 Task: Plan a trip to Graz, Austria from 12th December, 2023 to 16th December, 2023 for 8 adults.8 bedrooms having 8 beds and 8 bathrooms. Property type can be hotel. Amenities needed are: wifi, TV, free parkinig on premises, hot tub, gym, smoking allowed. Look for 5 properties as per requirement.
Action: Mouse moved to (462, 86)
Screenshot: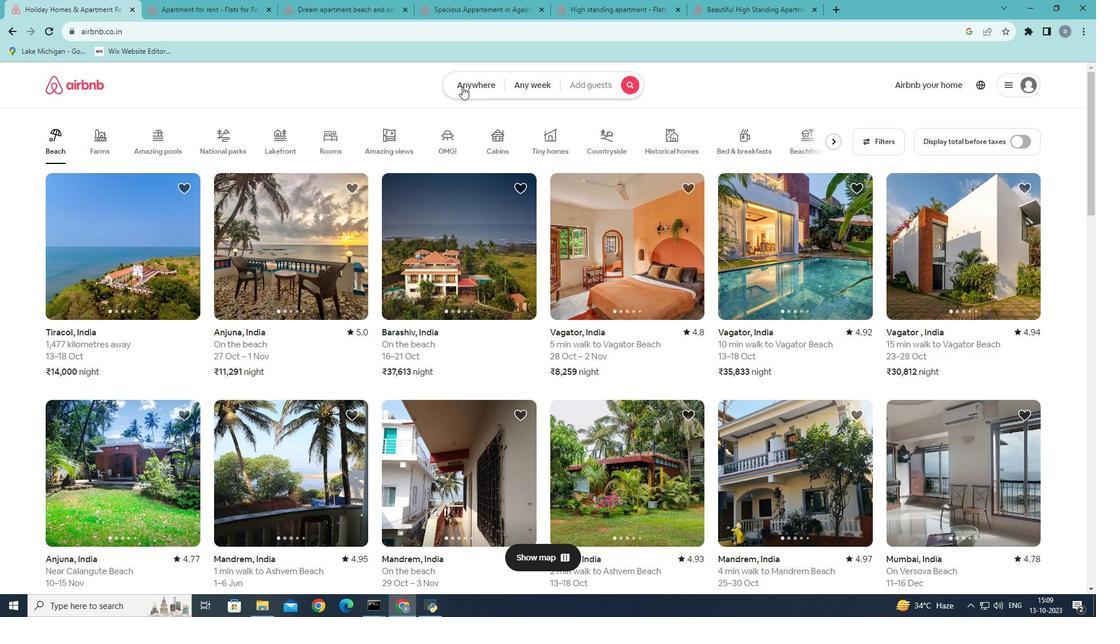 
Action: Mouse pressed left at (462, 86)
Screenshot: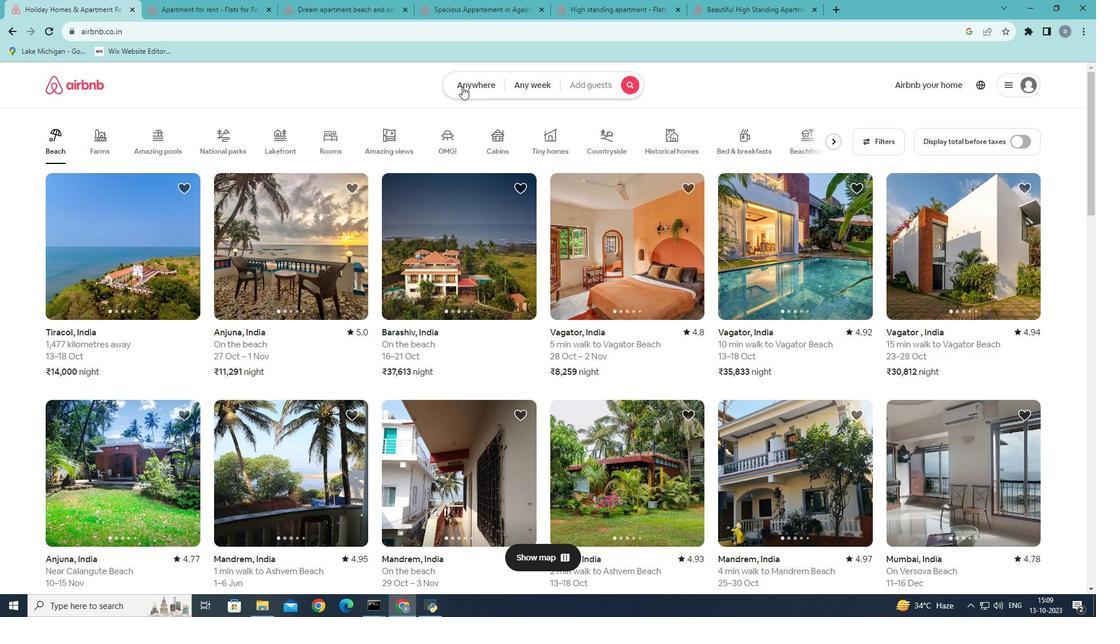 
Action: Mouse moved to (351, 133)
Screenshot: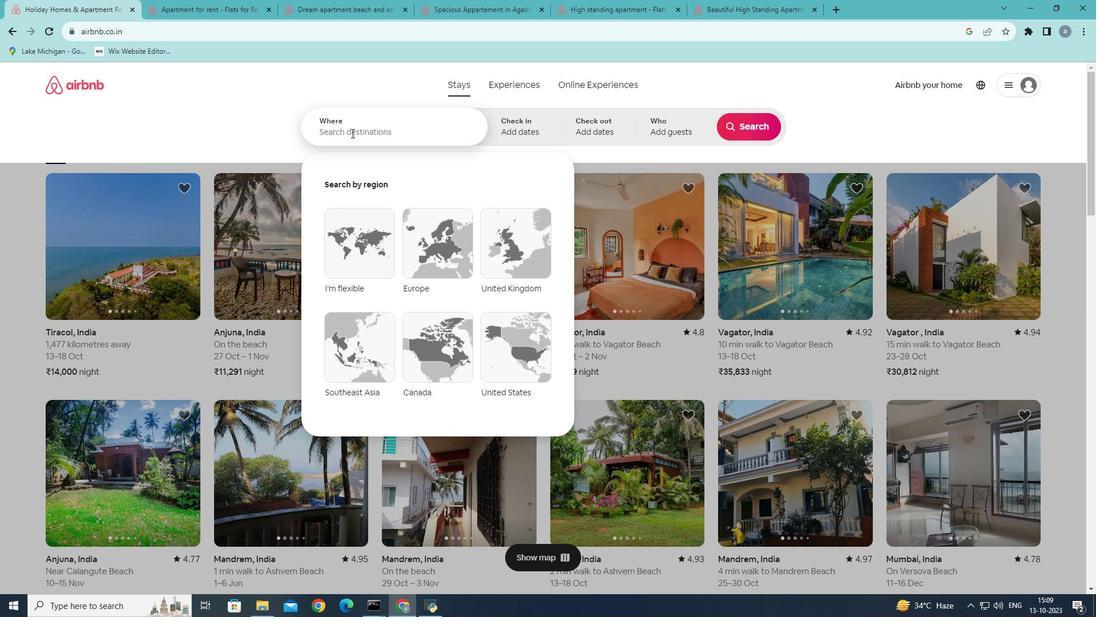 
Action: Mouse pressed left at (351, 133)
Screenshot: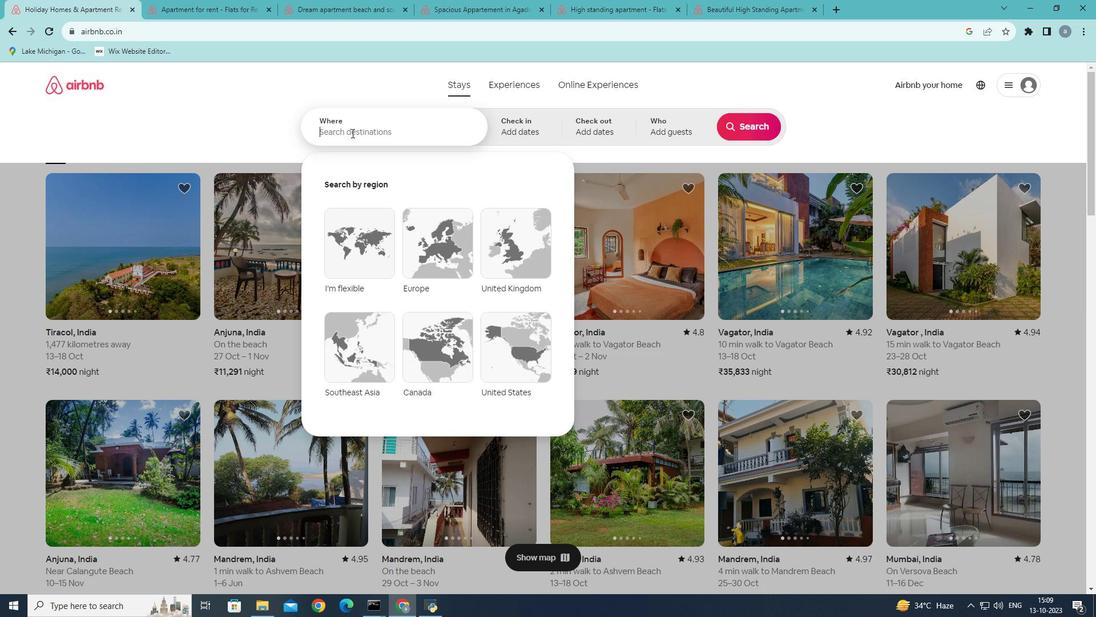 
Action: Mouse moved to (428, 131)
Screenshot: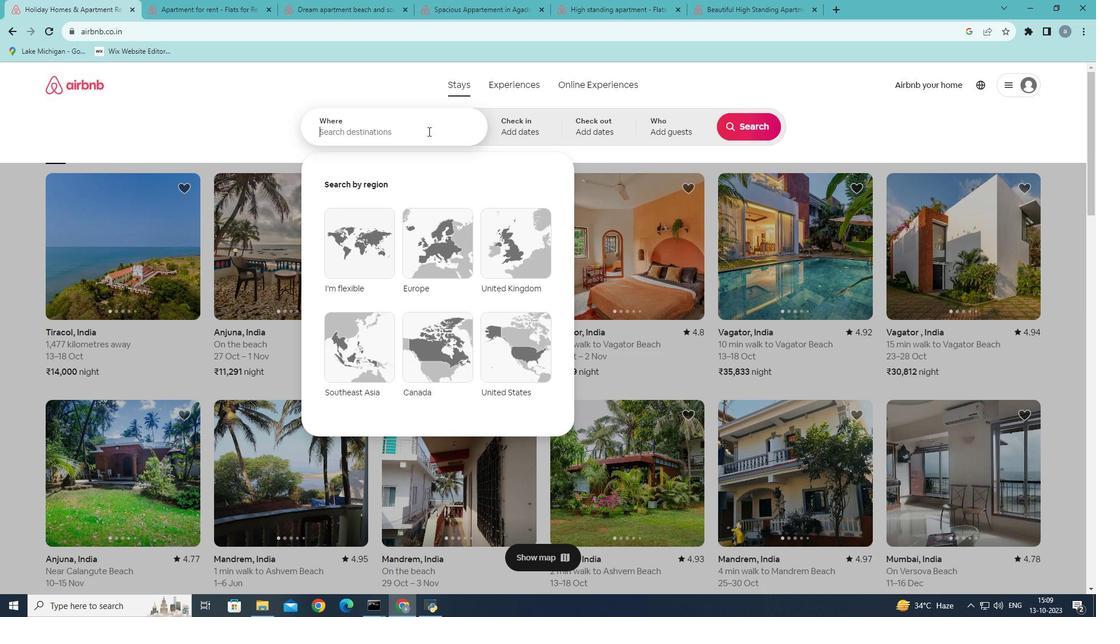
Action: Key pressed <Key.shift><Key.shift><Key.shift><Key.shift><Key.shift><Key.shift><Key.shift><Key.shift><Key.shift><Key.shift><Key.shift><Key.shift><Key.shift><Key.shift><Key.shift><Key.shift><Key.shift><Key.shift><Key.shift><Key.shift><Key.shift><Key.shift><Key.shift><Key.shift><Key.shift><Key.shift><Key.shift><Key.shift><Key.shift><Key.shift><Key.shift><Key.shift><Key.shift><Key.shift><Key.shift><Key.shift><Key.shift><Key.shift><Key.shift><Key.shift><Key.shift><Key.shift><Key.shift><Key.shift><Key.shift><Key.shift><Key.shift>Graz,<Key.shift>Austria
Screenshot: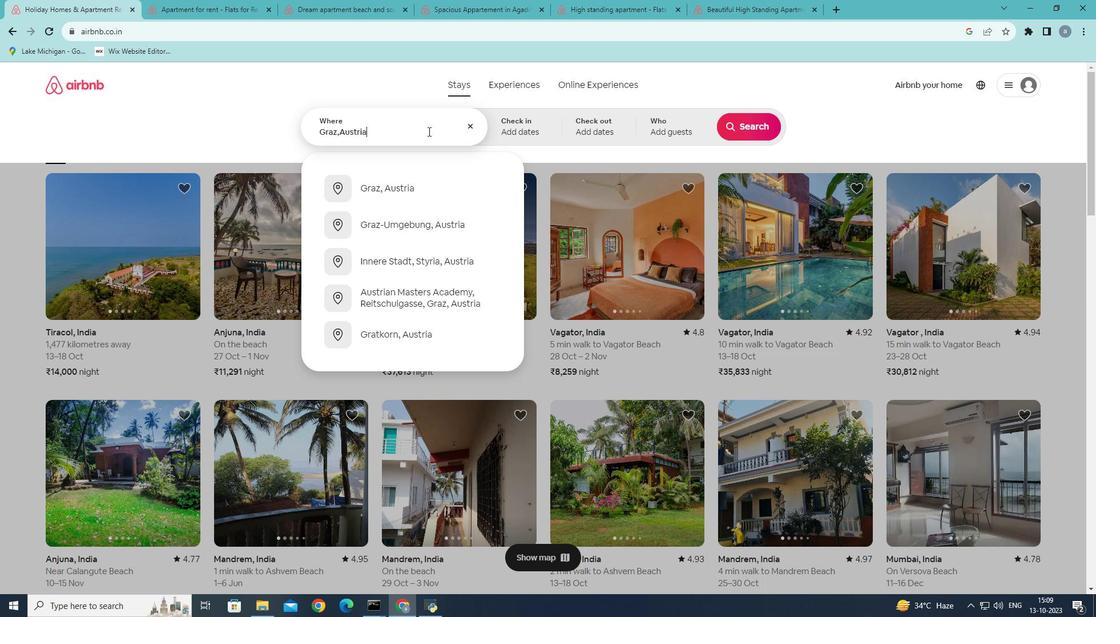 
Action: Mouse moved to (434, 230)
Screenshot: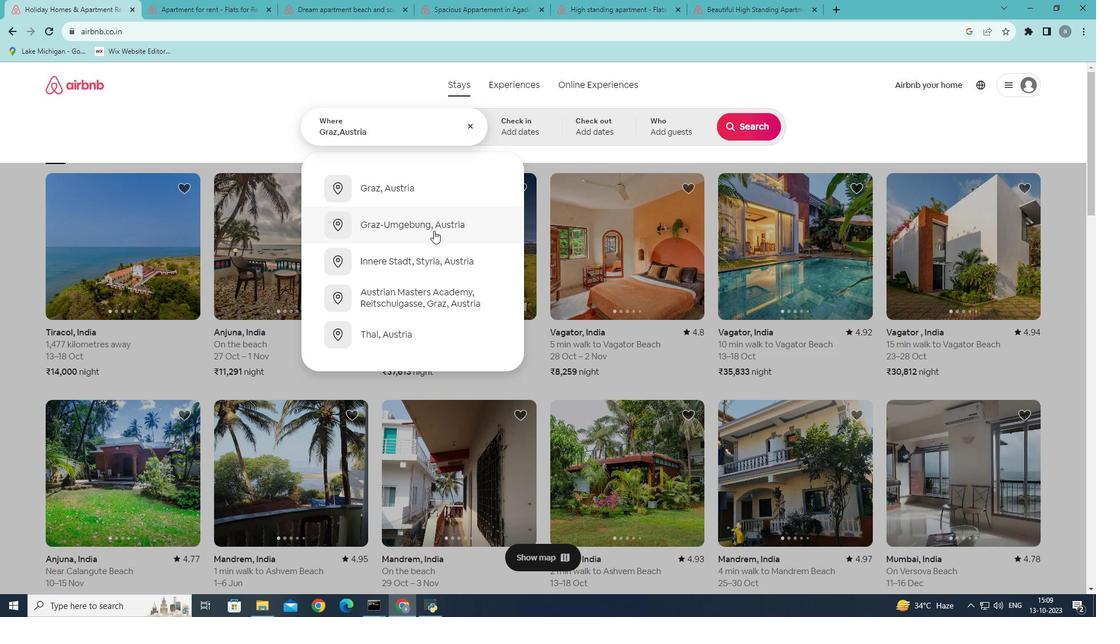 
Action: Mouse pressed left at (434, 230)
Screenshot: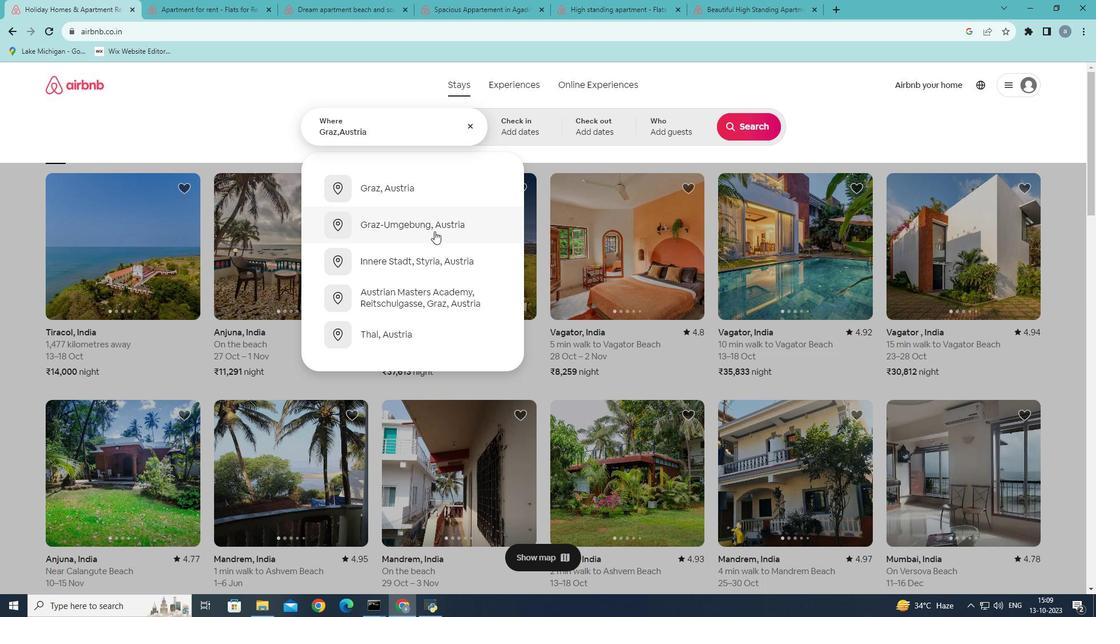 
Action: Mouse moved to (746, 222)
Screenshot: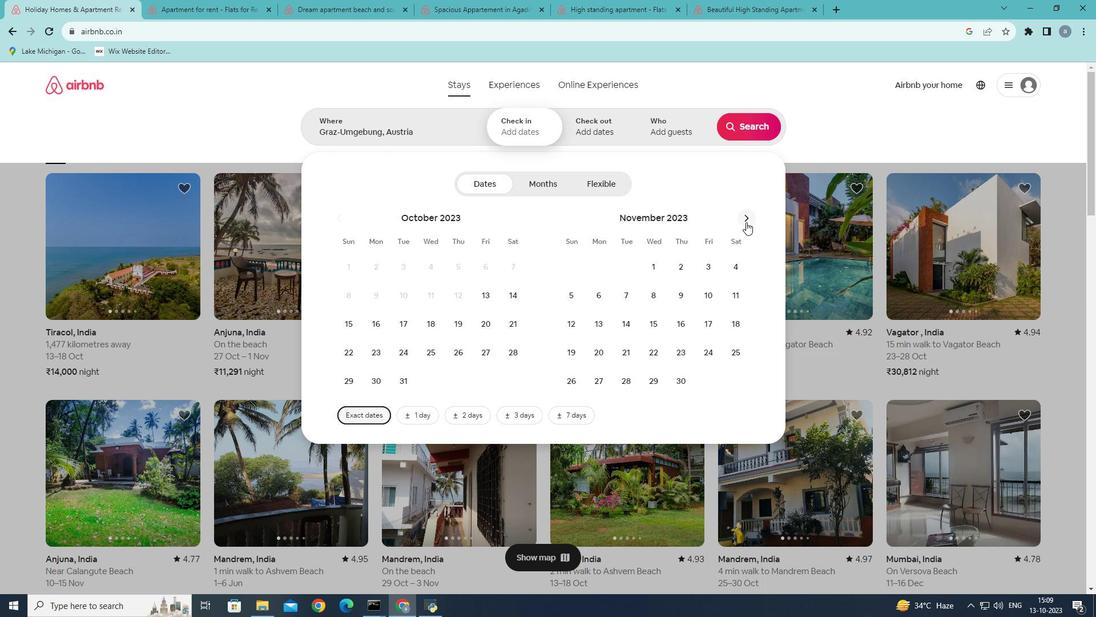 
Action: Mouse pressed left at (746, 222)
Screenshot: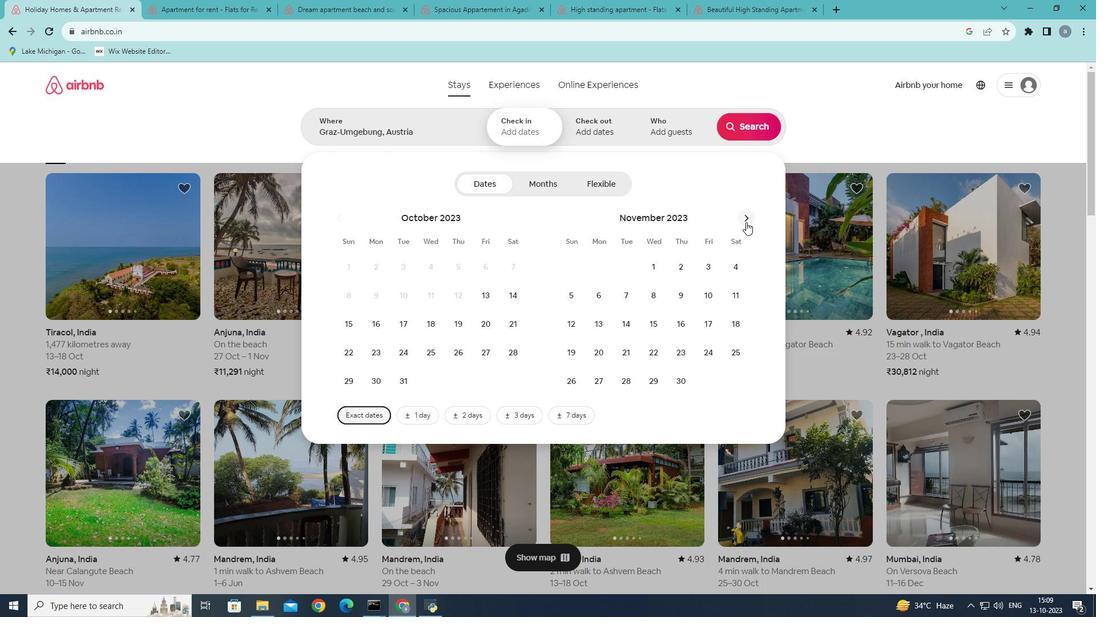
Action: Mouse moved to (630, 322)
Screenshot: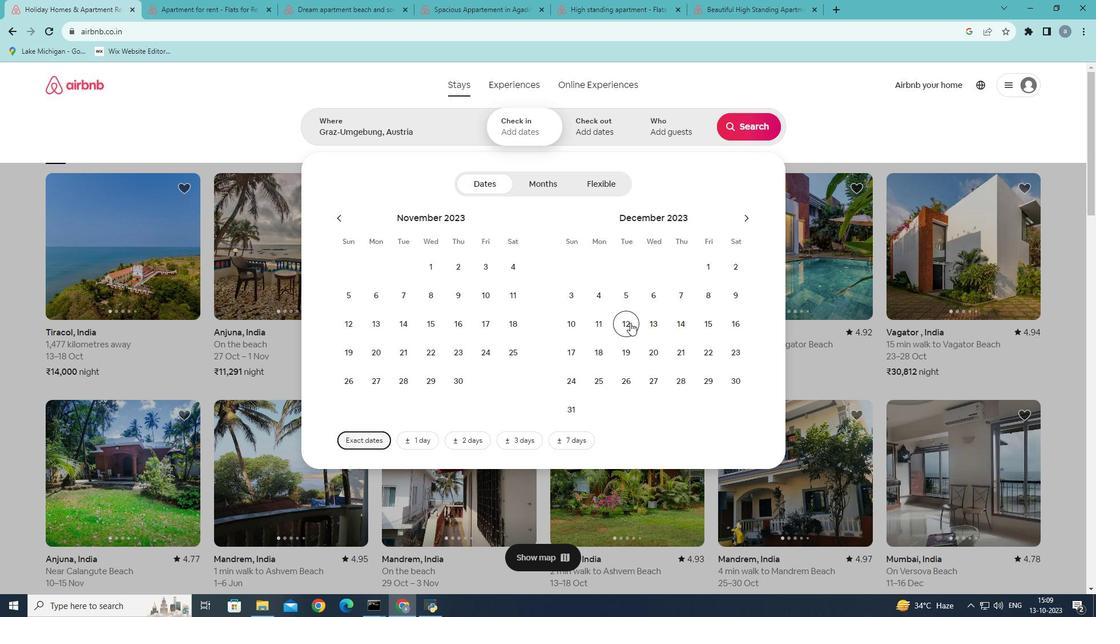 
Action: Mouse pressed left at (630, 322)
Screenshot: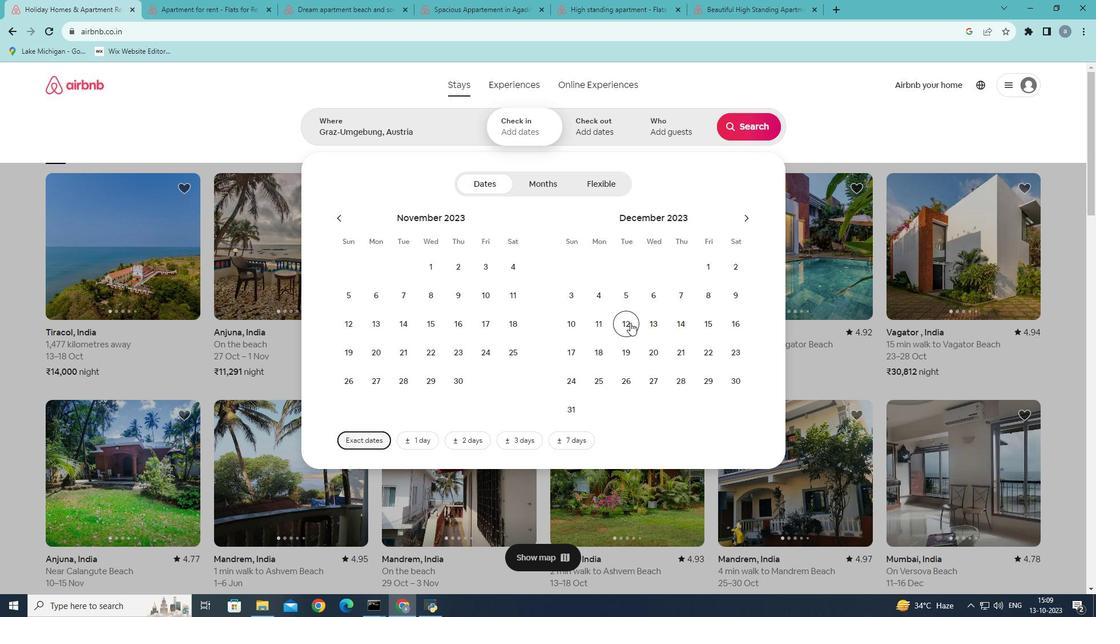 
Action: Mouse moved to (738, 323)
Screenshot: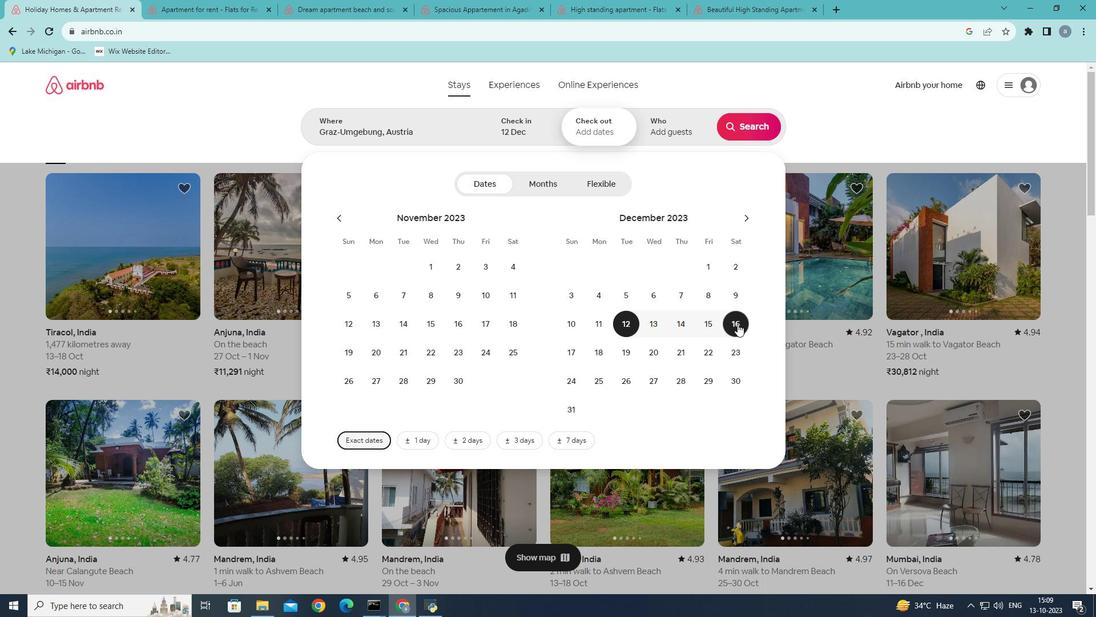 
Action: Mouse pressed left at (738, 323)
Screenshot: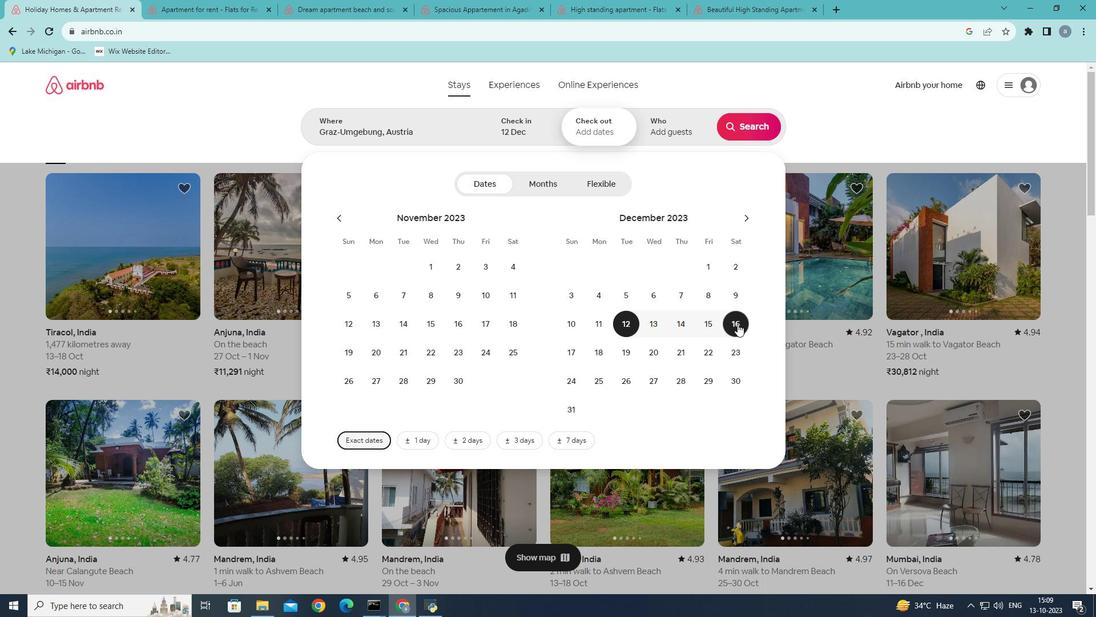 
Action: Mouse moved to (678, 132)
Screenshot: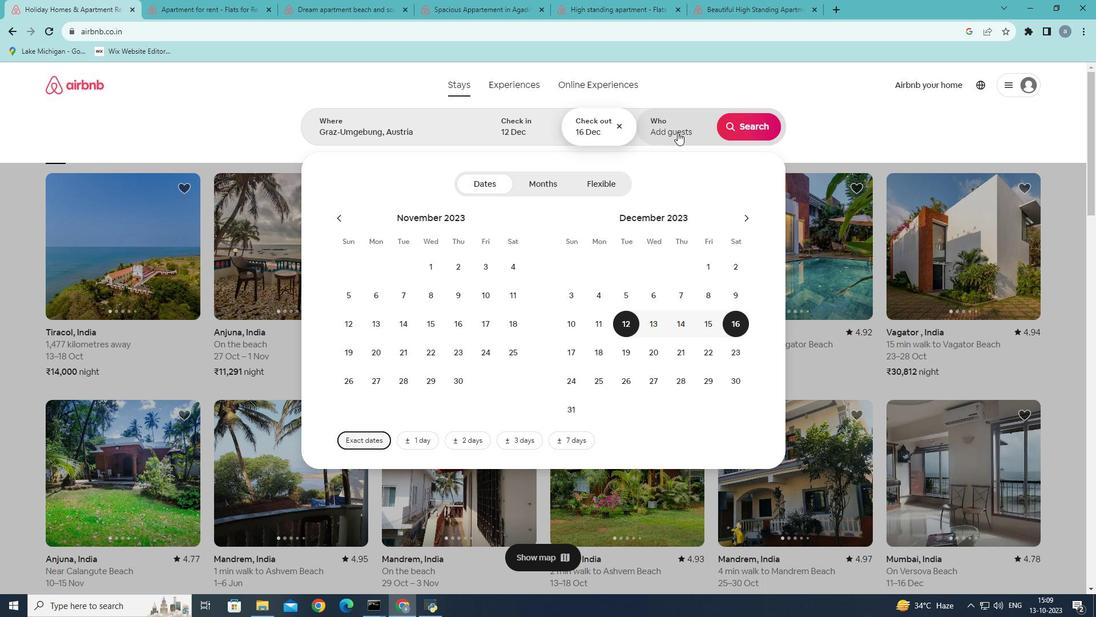 
Action: Mouse pressed left at (678, 132)
Screenshot: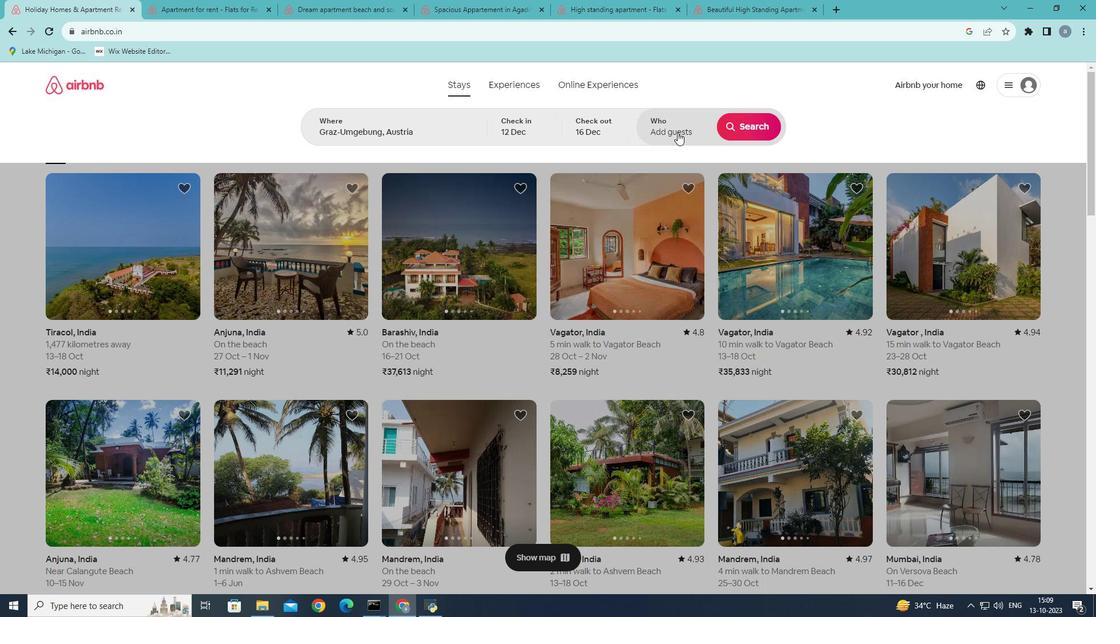 
Action: Mouse moved to (747, 187)
Screenshot: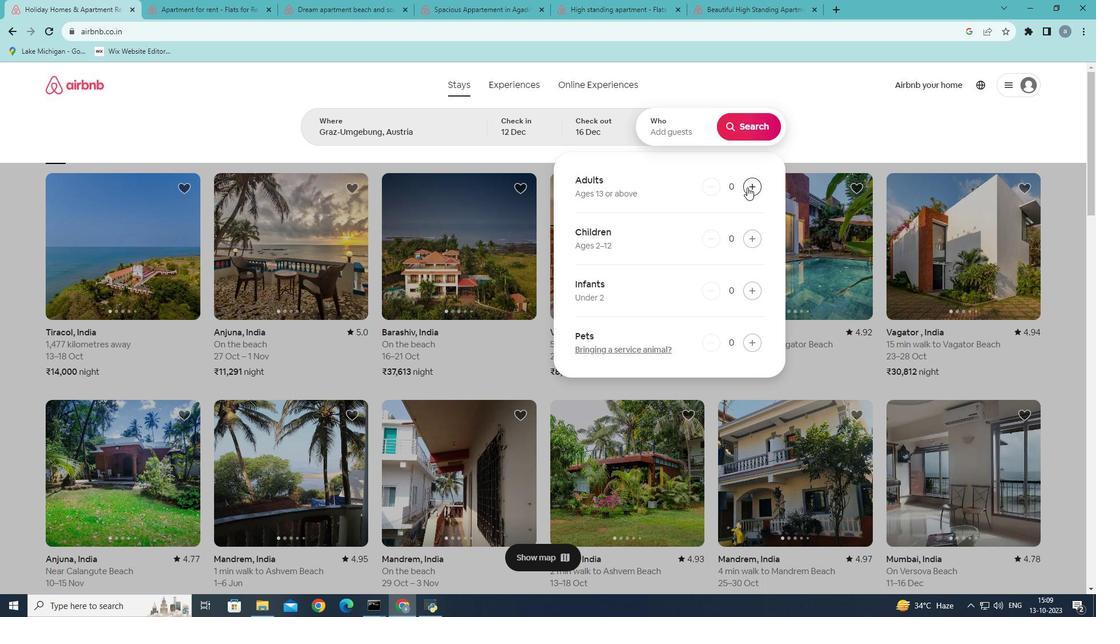 
Action: Mouse pressed left at (747, 187)
Screenshot: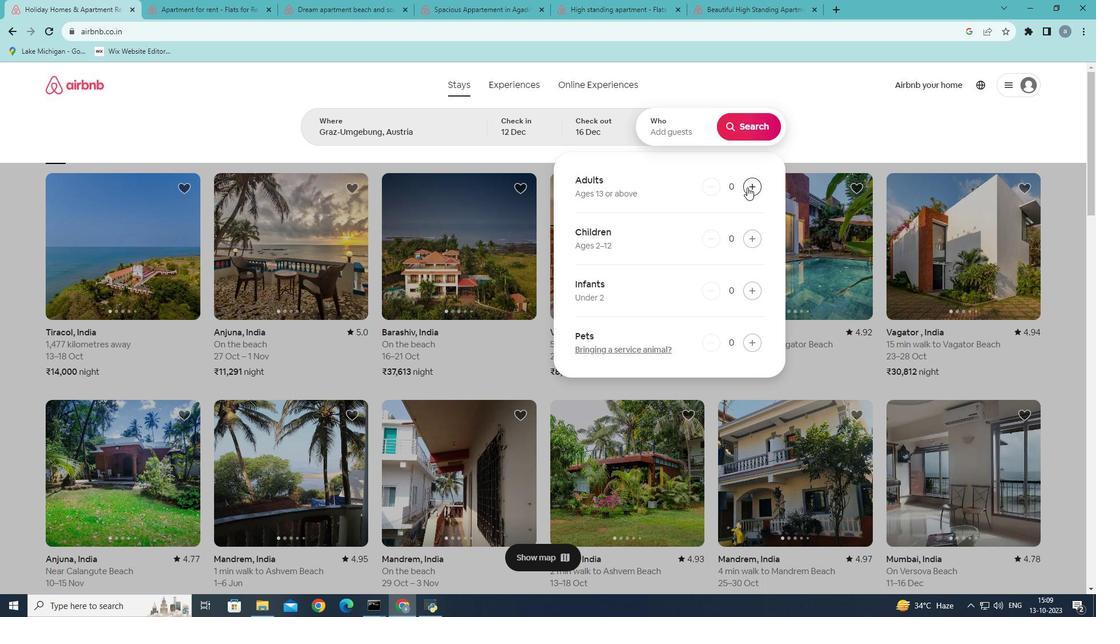 
Action: Mouse pressed left at (747, 187)
Screenshot: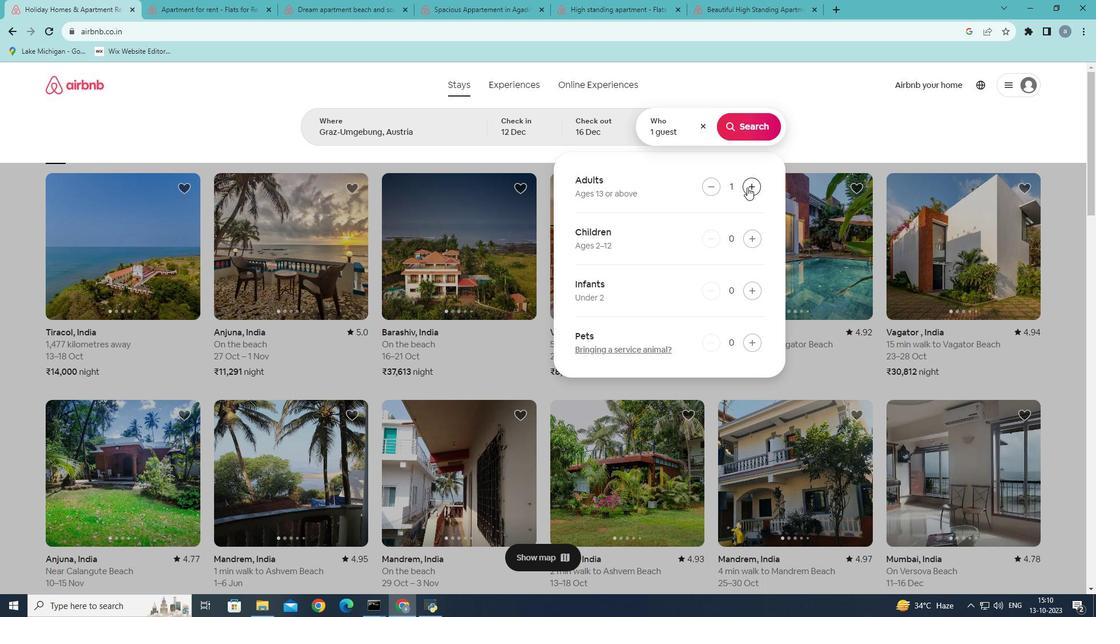
Action: Mouse pressed left at (747, 187)
Screenshot: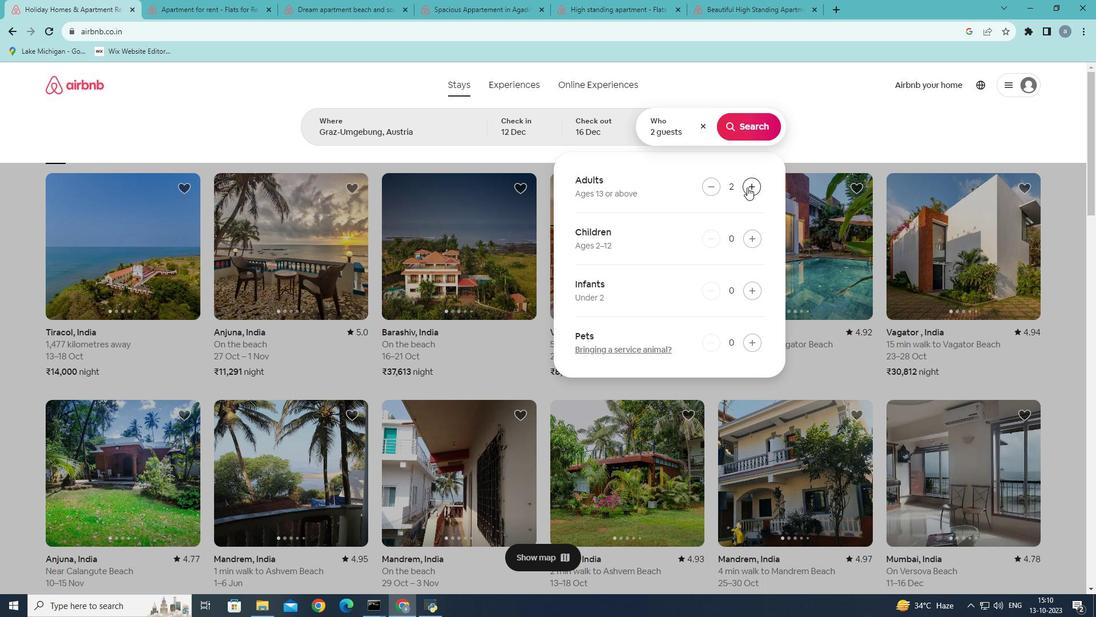 
Action: Mouse pressed left at (747, 187)
Screenshot: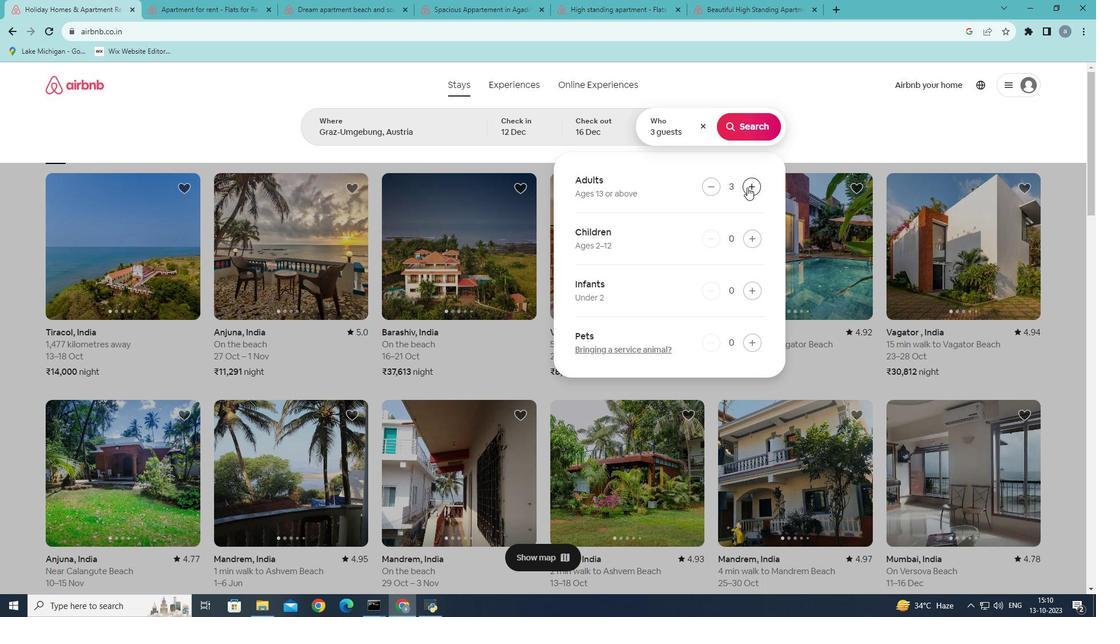 
Action: Mouse pressed left at (747, 187)
Screenshot: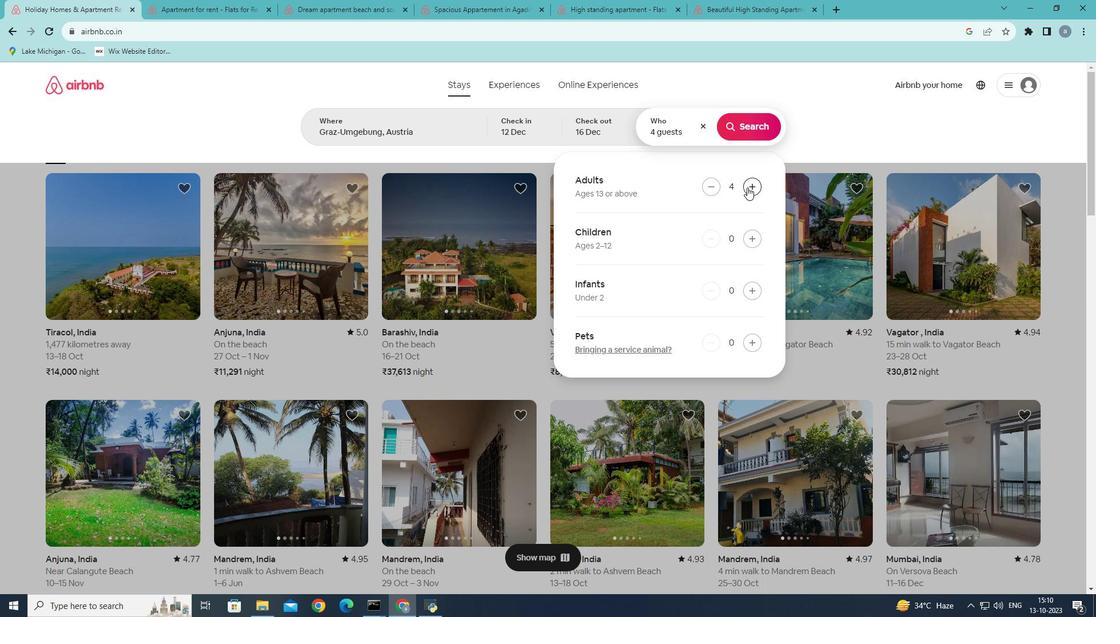 
Action: Mouse pressed left at (747, 187)
Screenshot: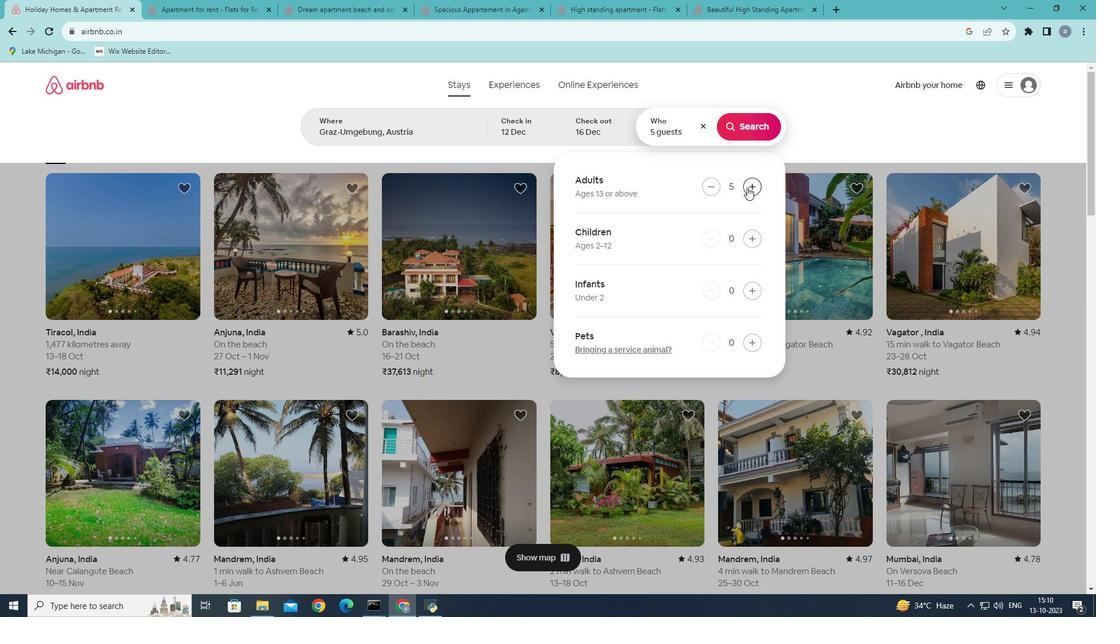 
Action: Mouse pressed left at (747, 187)
Screenshot: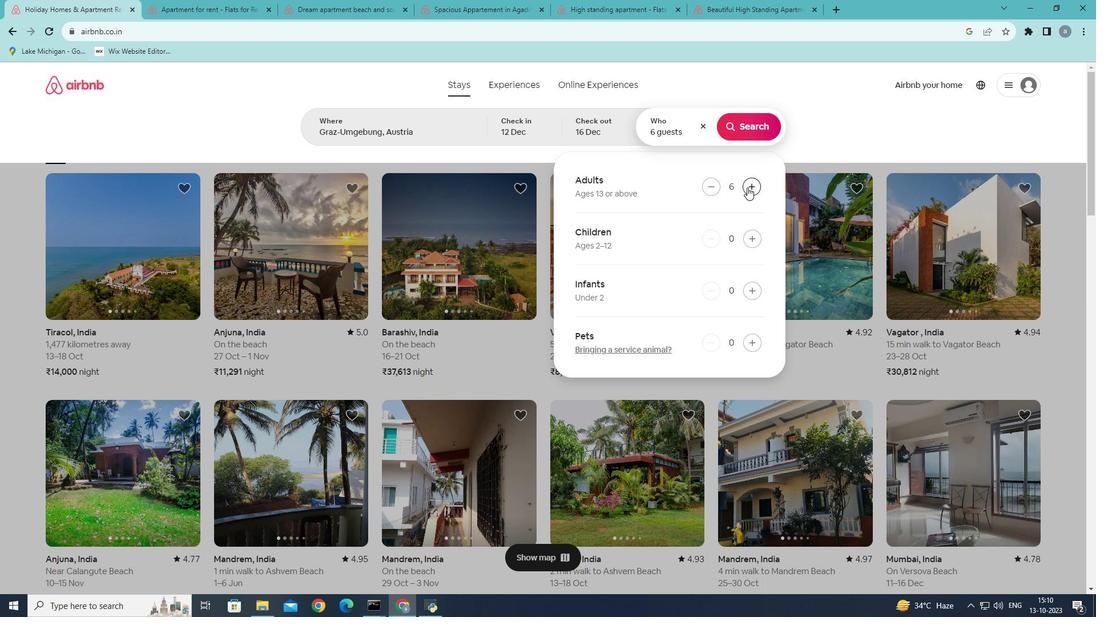 
Action: Mouse pressed left at (747, 187)
Screenshot: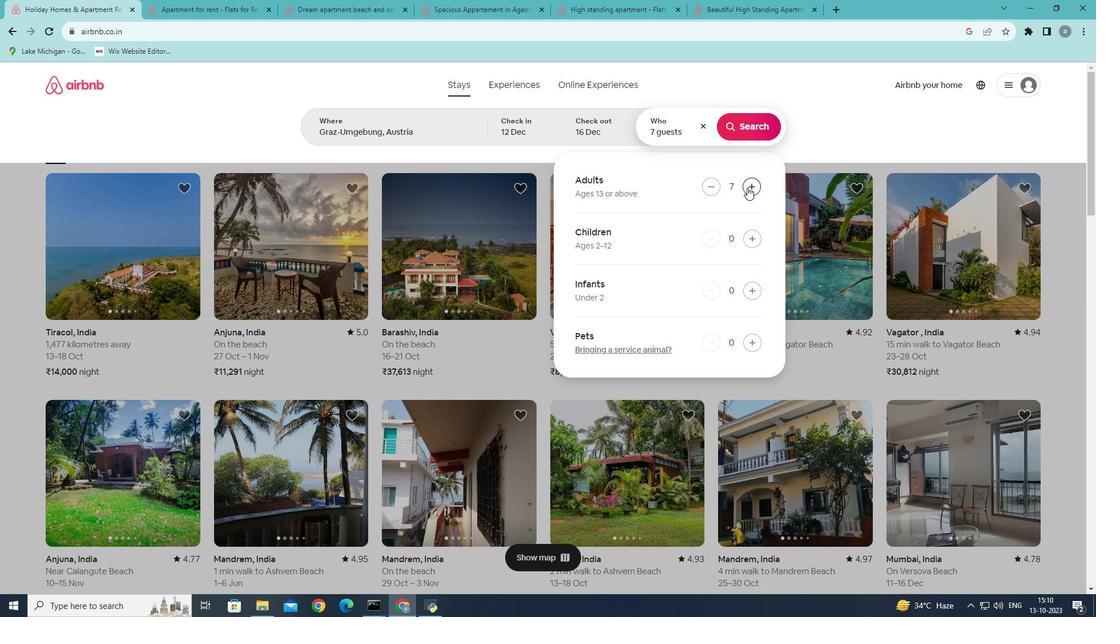 
Action: Mouse moved to (755, 126)
Screenshot: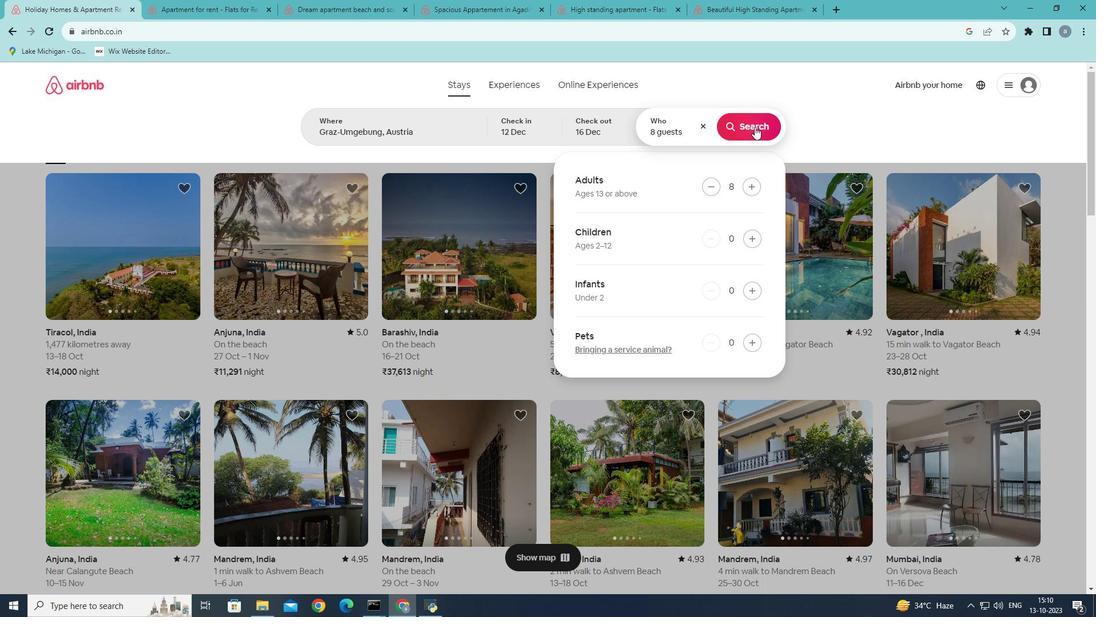 
Action: Mouse pressed left at (755, 126)
Screenshot: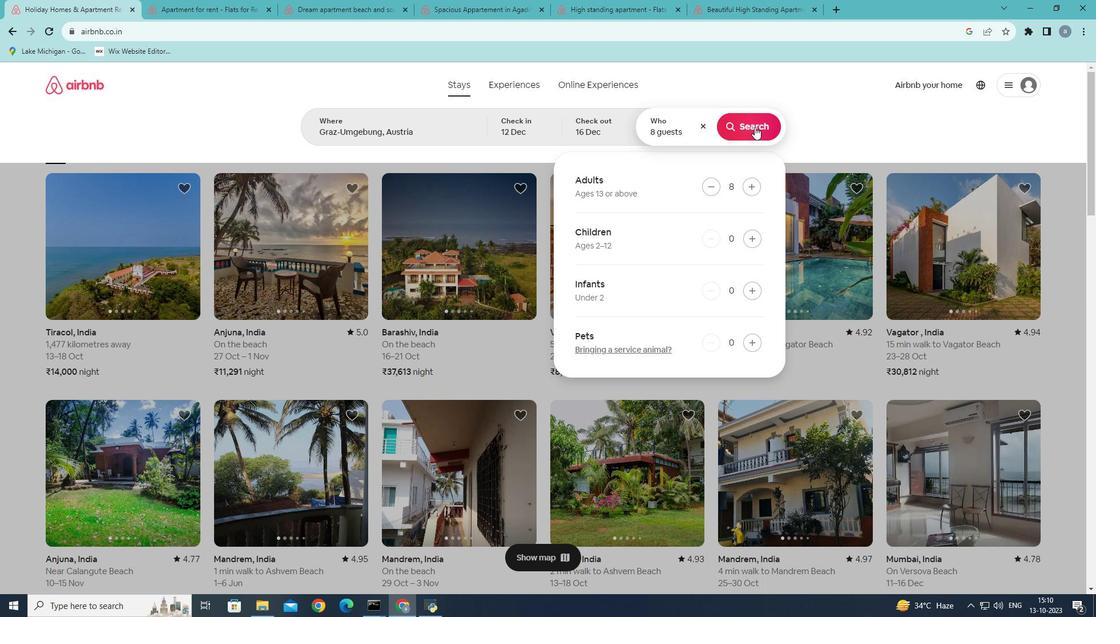 
Action: Mouse moved to (922, 134)
Screenshot: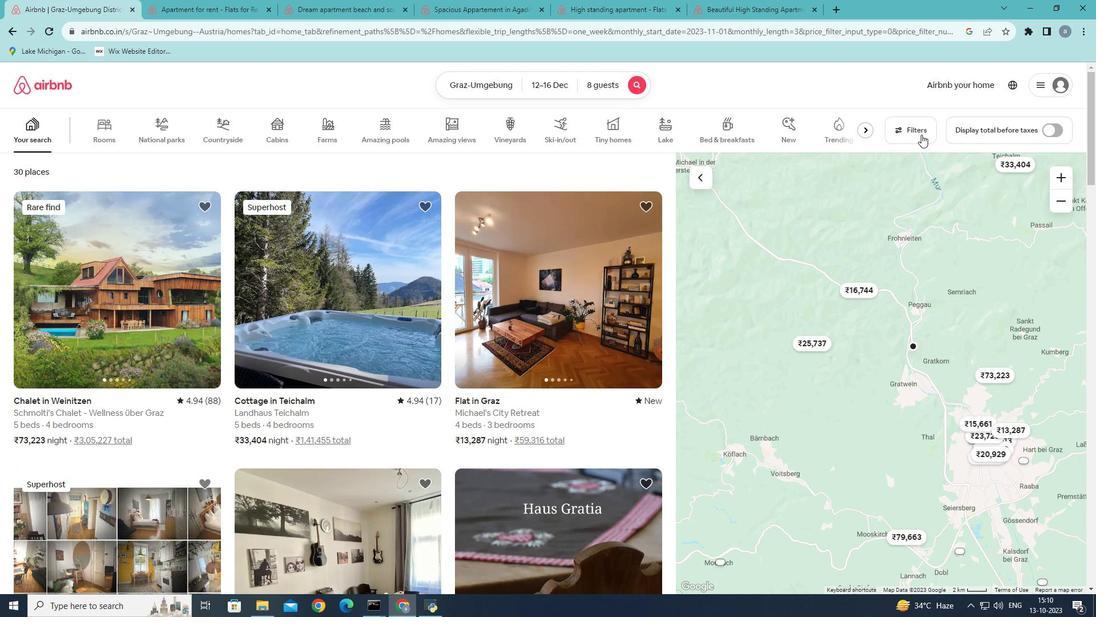 
Action: Mouse pressed left at (922, 134)
Screenshot: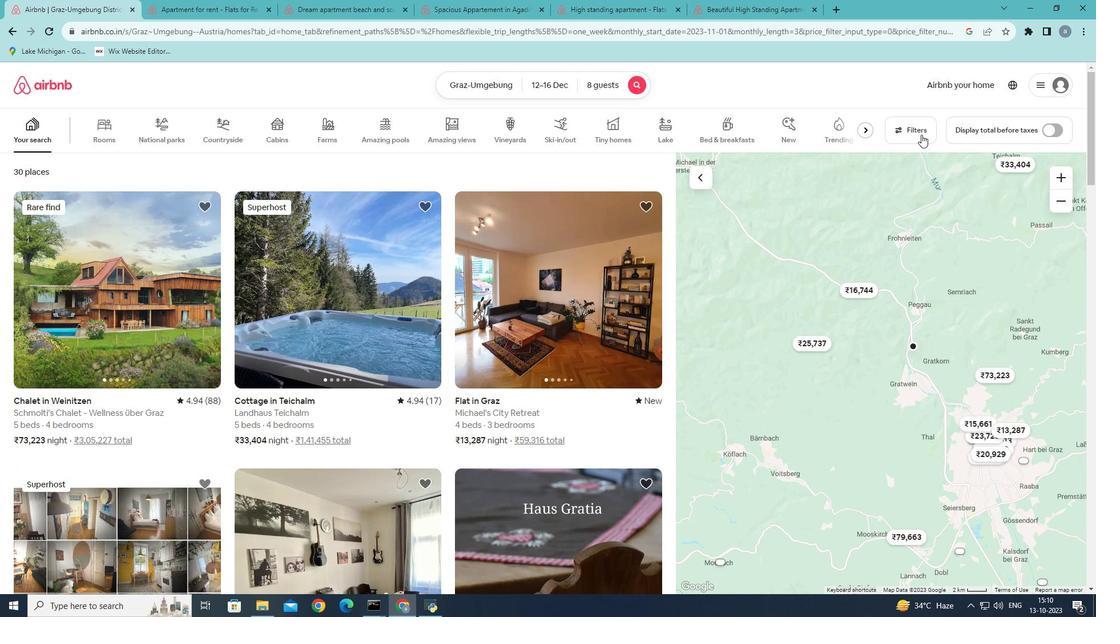 
Action: Mouse moved to (655, 306)
Screenshot: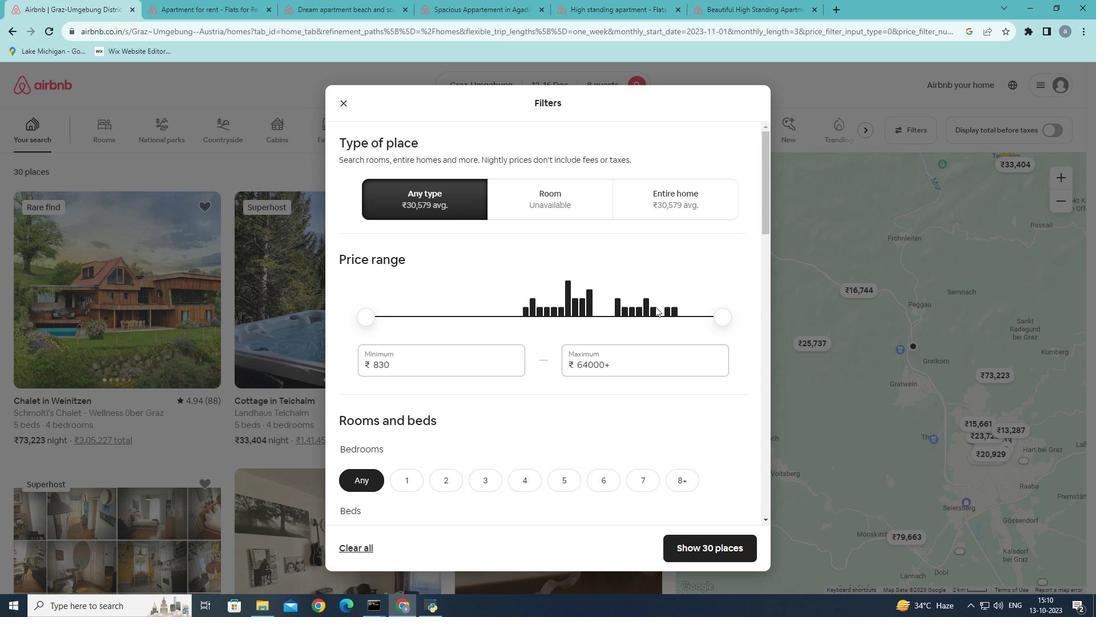
Action: Mouse scrolled (655, 306) with delta (0, 0)
Screenshot: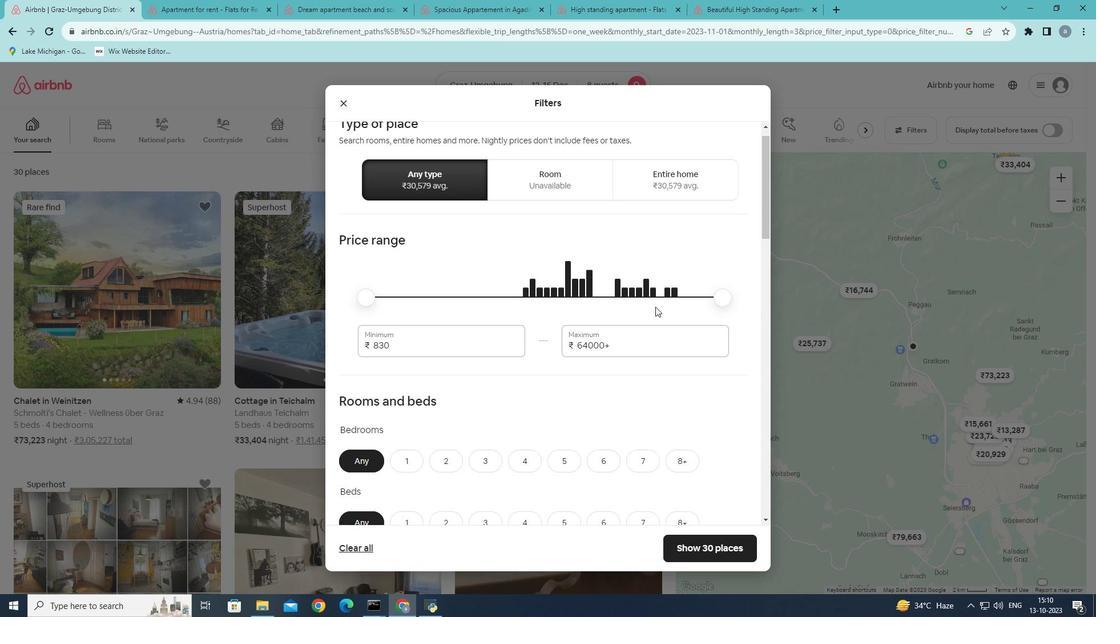 
Action: Mouse scrolled (655, 306) with delta (0, 0)
Screenshot: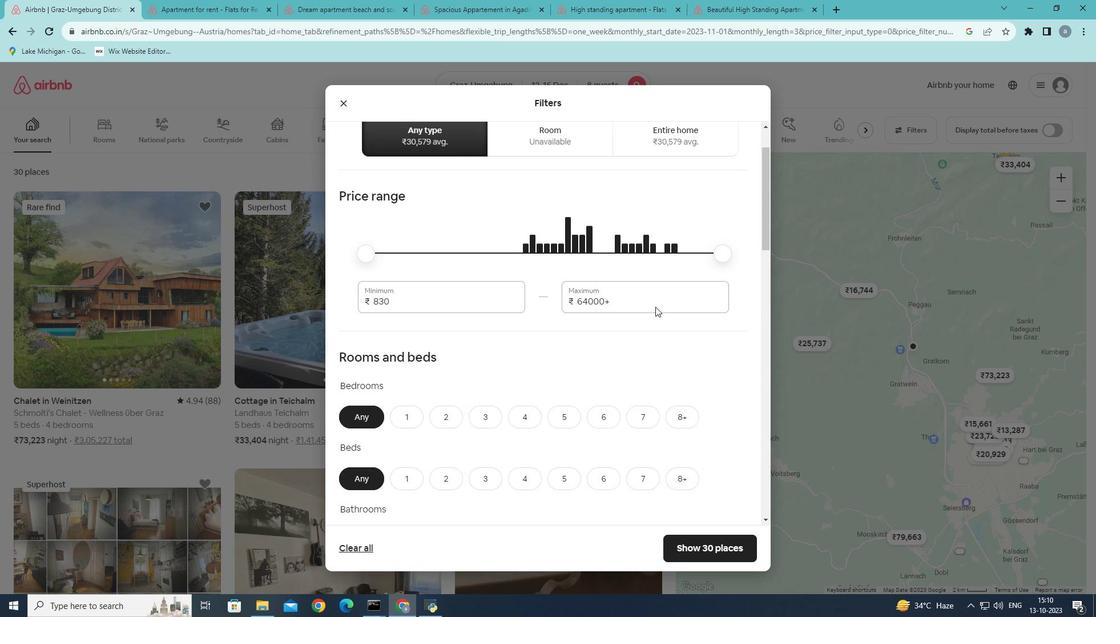 
Action: Mouse scrolled (655, 306) with delta (0, 0)
Screenshot: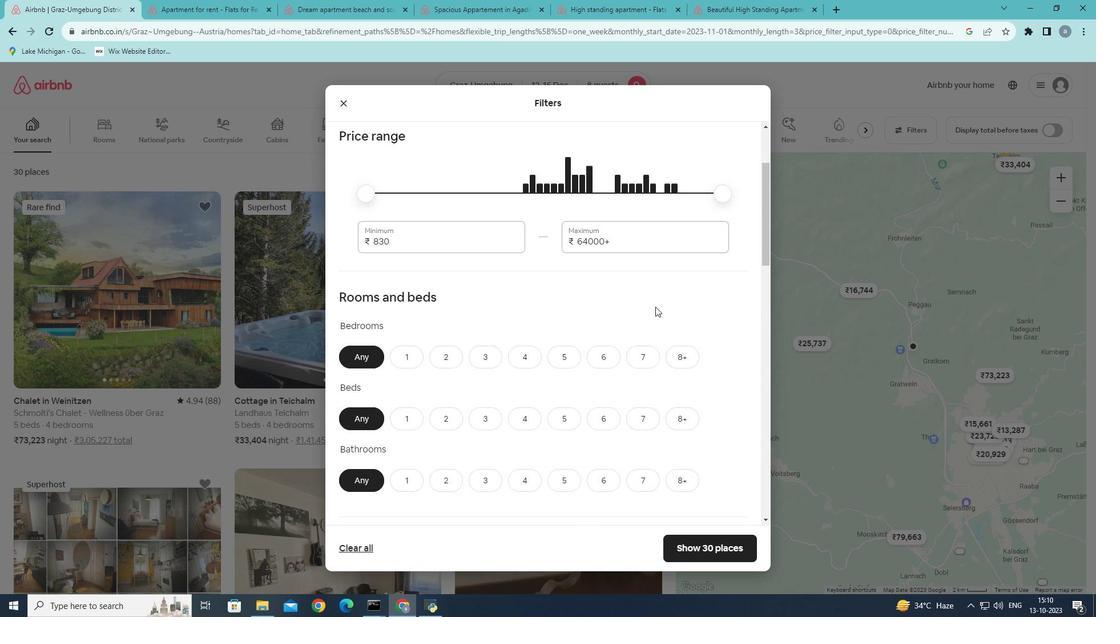 
Action: Mouse moved to (690, 309)
Screenshot: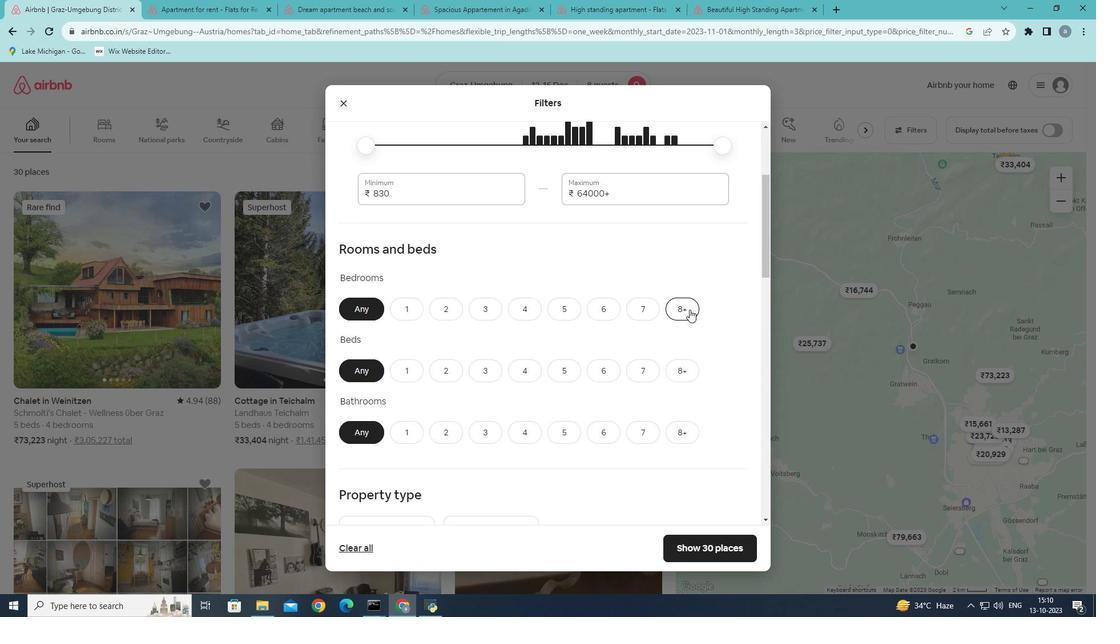 
Action: Mouse pressed left at (690, 309)
Screenshot: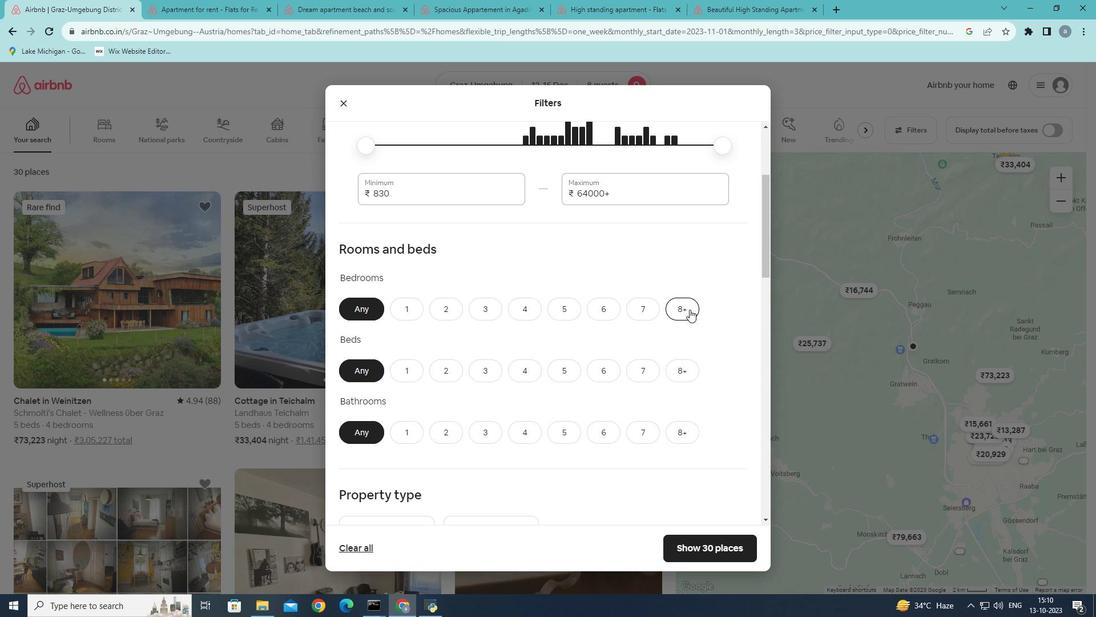 
Action: Mouse moved to (683, 379)
Screenshot: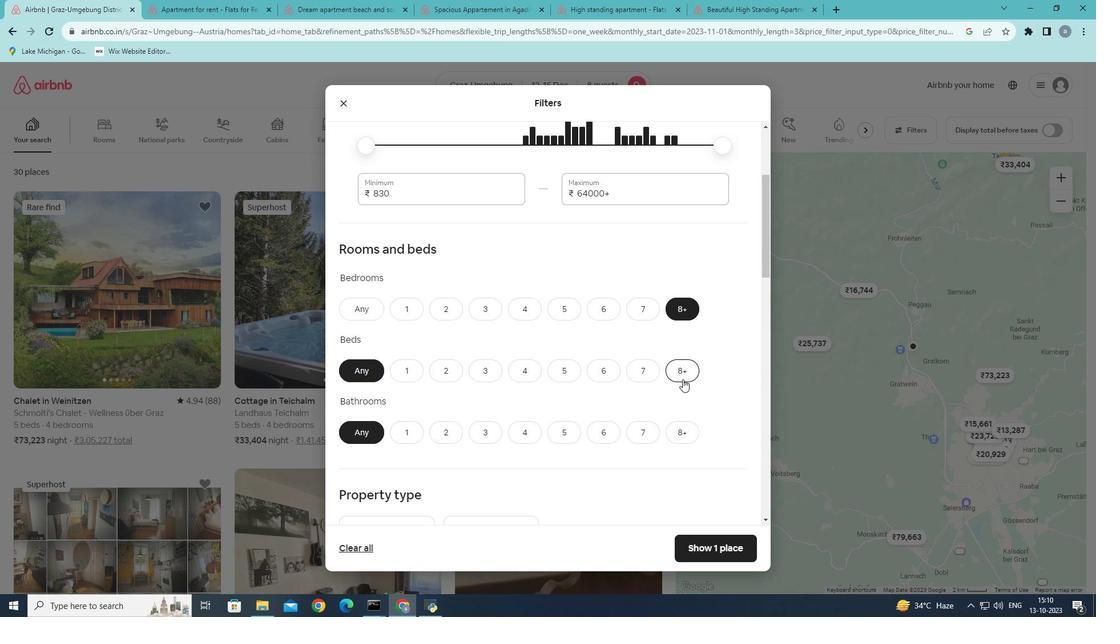 
Action: Mouse pressed left at (683, 379)
Screenshot: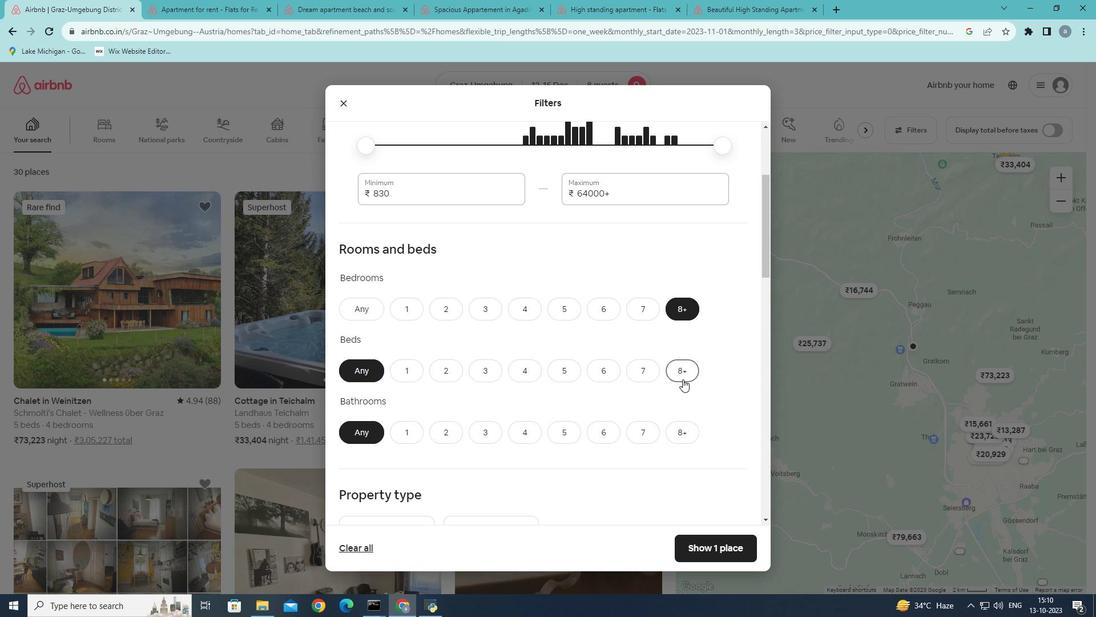 
Action: Mouse moved to (687, 430)
Screenshot: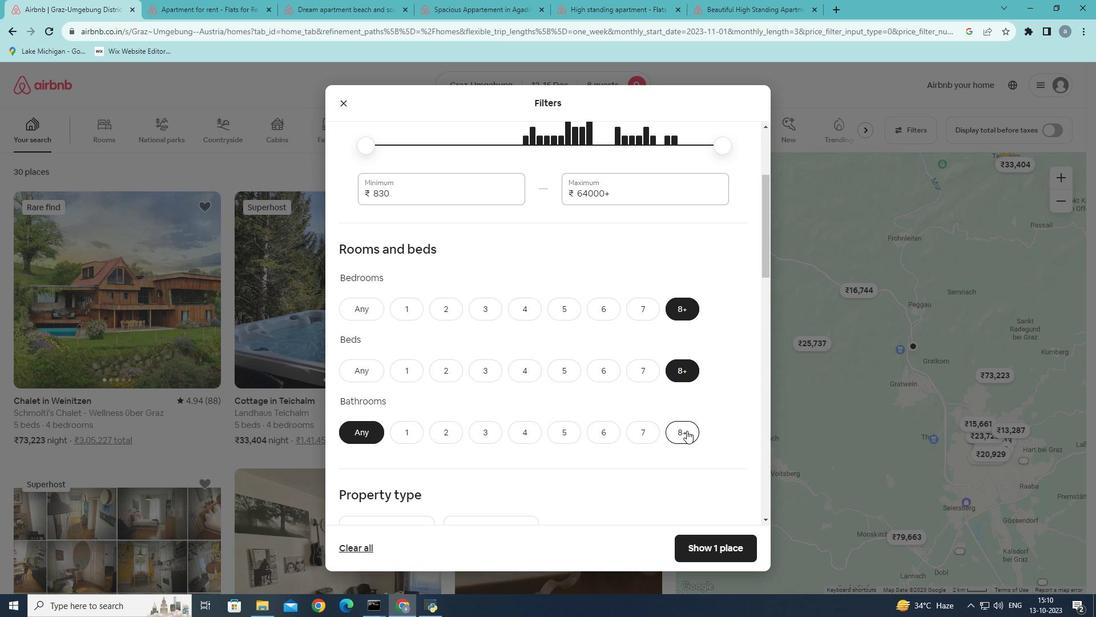 
Action: Mouse pressed left at (687, 430)
Screenshot: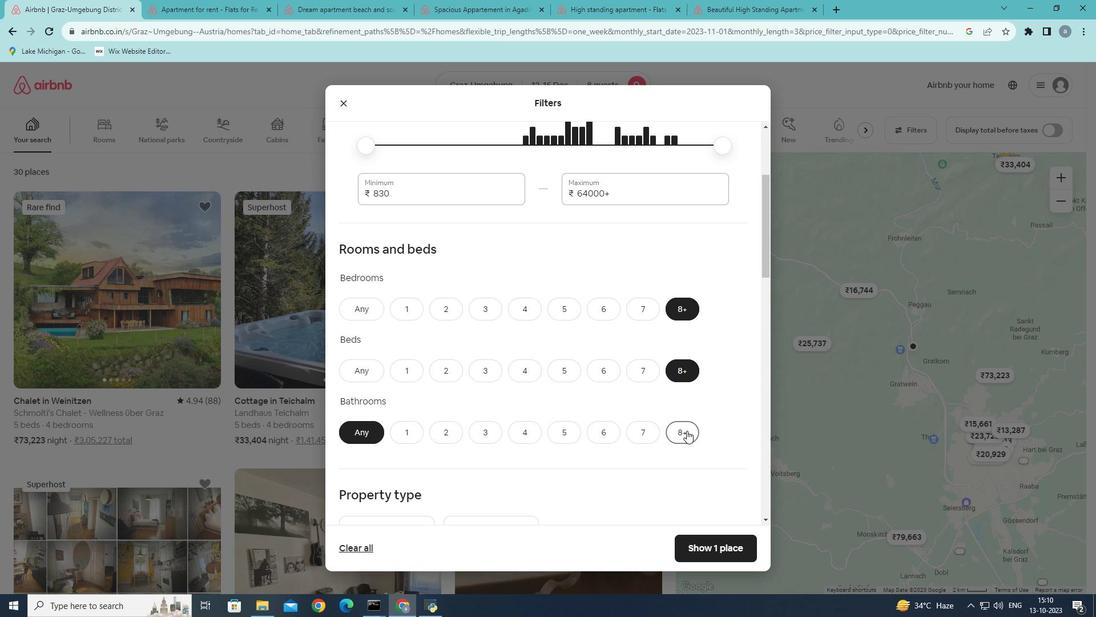 
Action: Mouse moved to (623, 365)
Screenshot: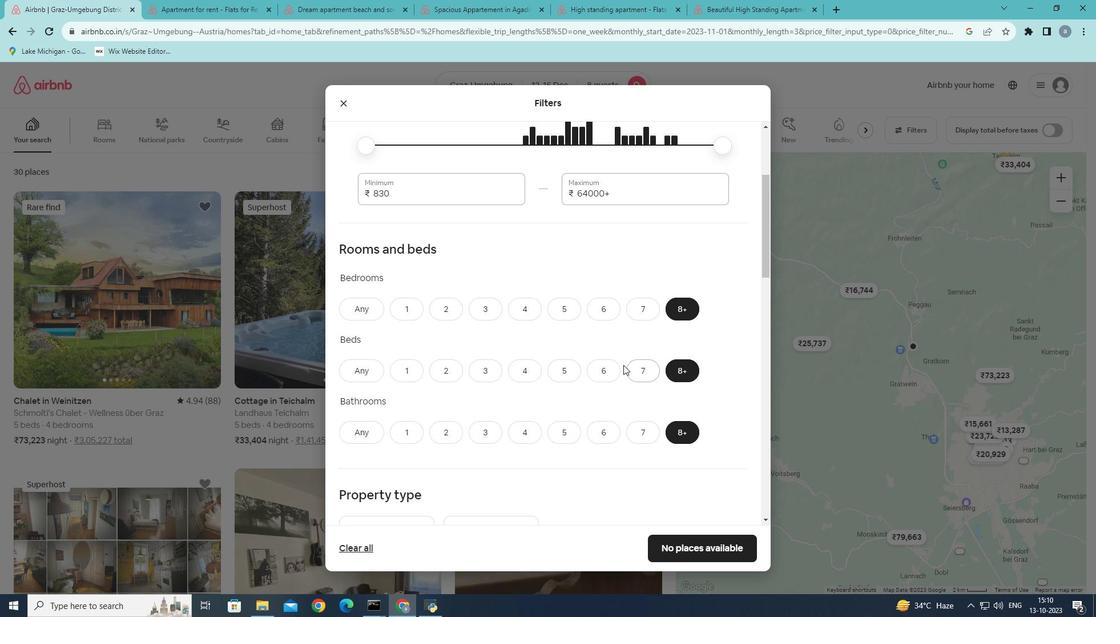 
Action: Mouse scrolled (623, 364) with delta (0, 0)
Screenshot: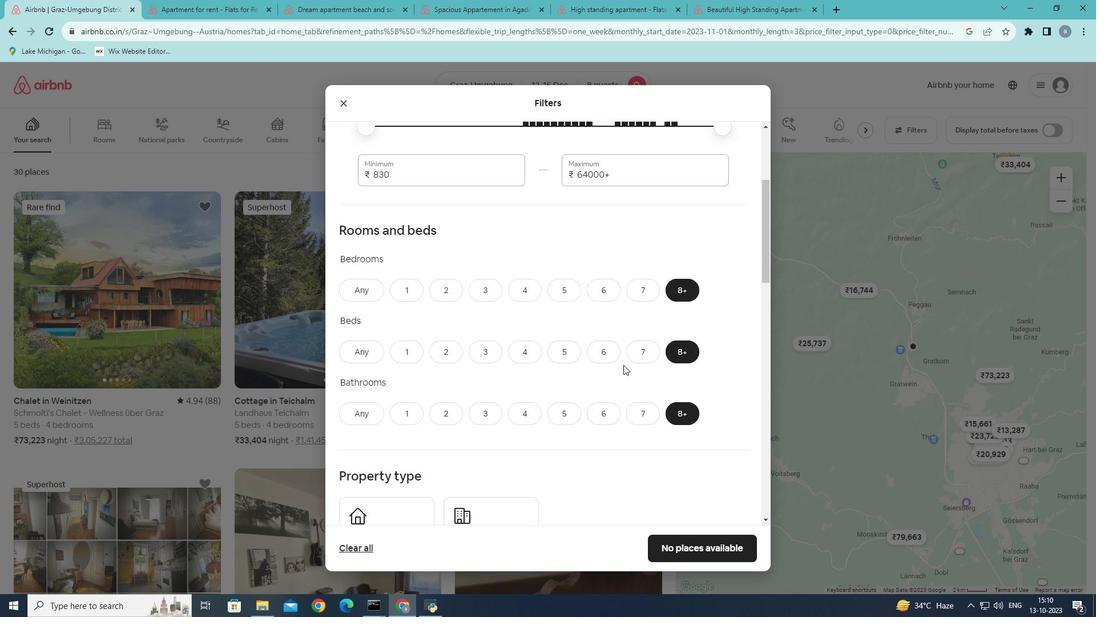 
Action: Mouse scrolled (623, 364) with delta (0, 0)
Screenshot: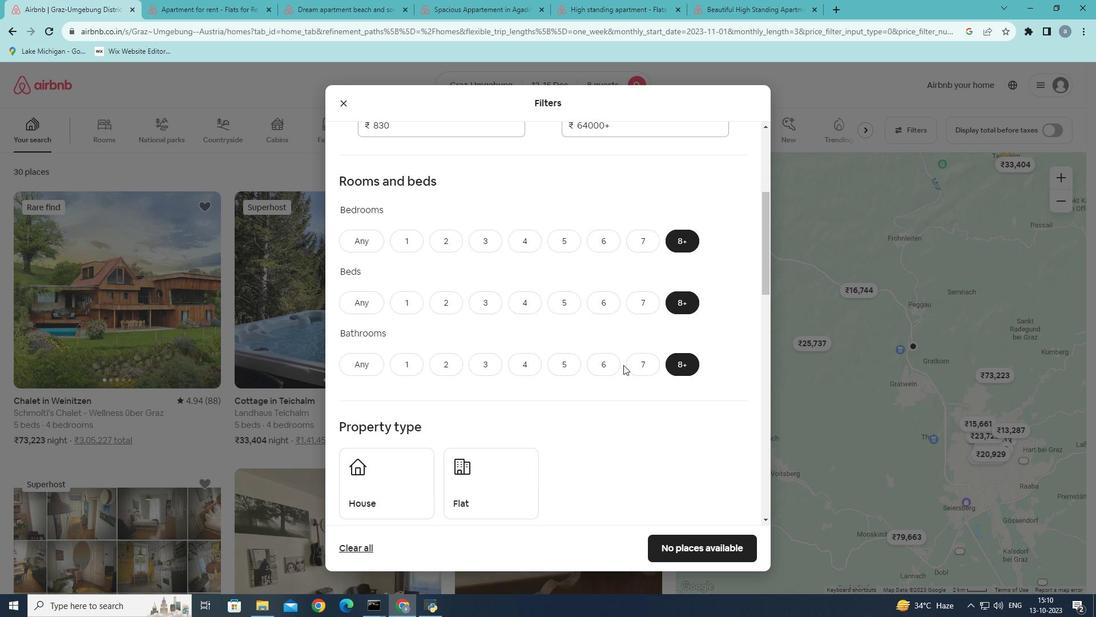 
Action: Mouse scrolled (623, 364) with delta (0, 0)
Screenshot: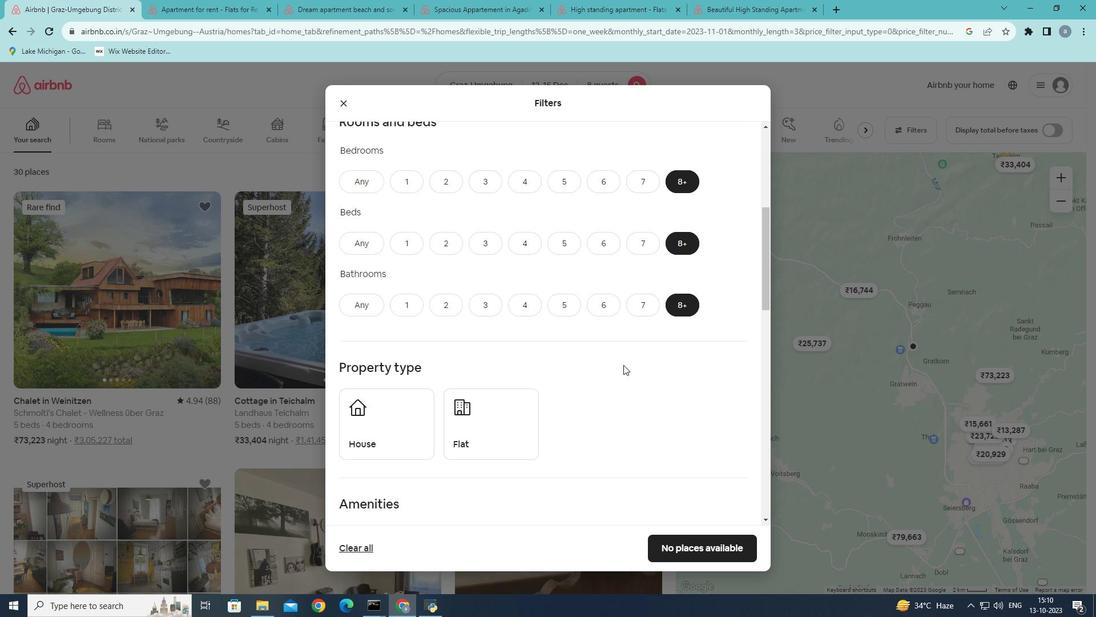 
Action: Mouse moved to (407, 427)
Screenshot: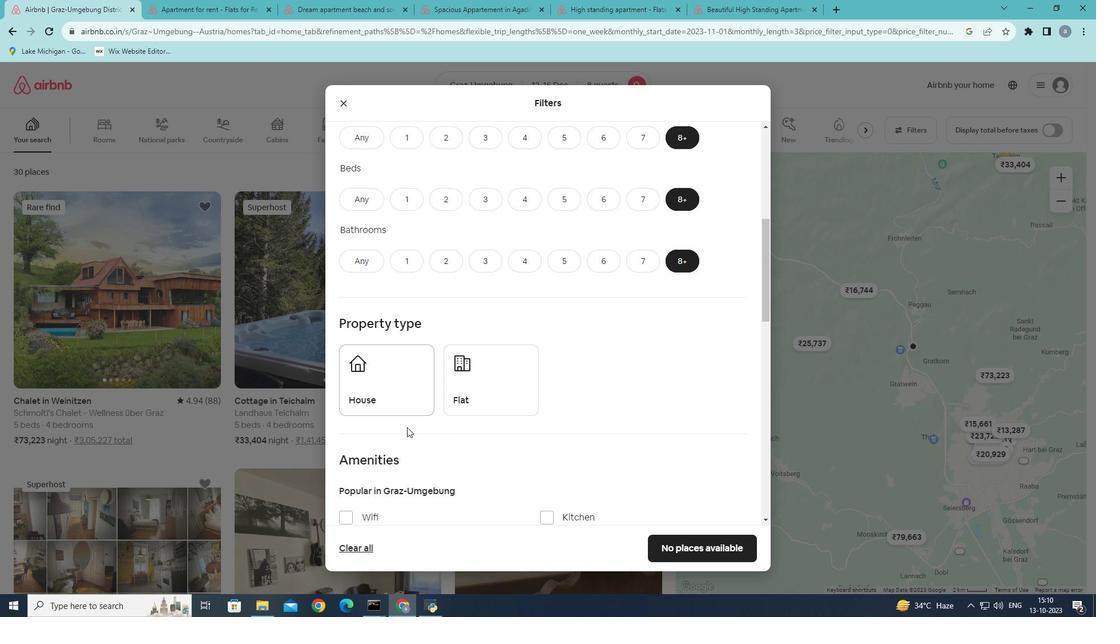
Action: Mouse scrolled (407, 426) with delta (0, 0)
Screenshot: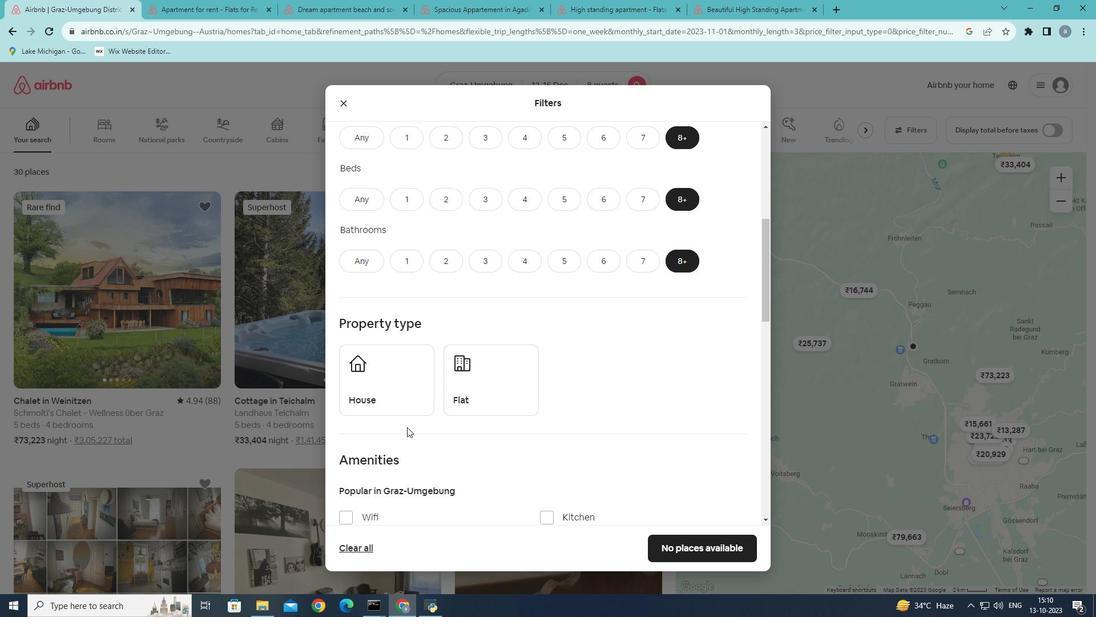 
Action: Mouse scrolled (407, 426) with delta (0, 0)
Screenshot: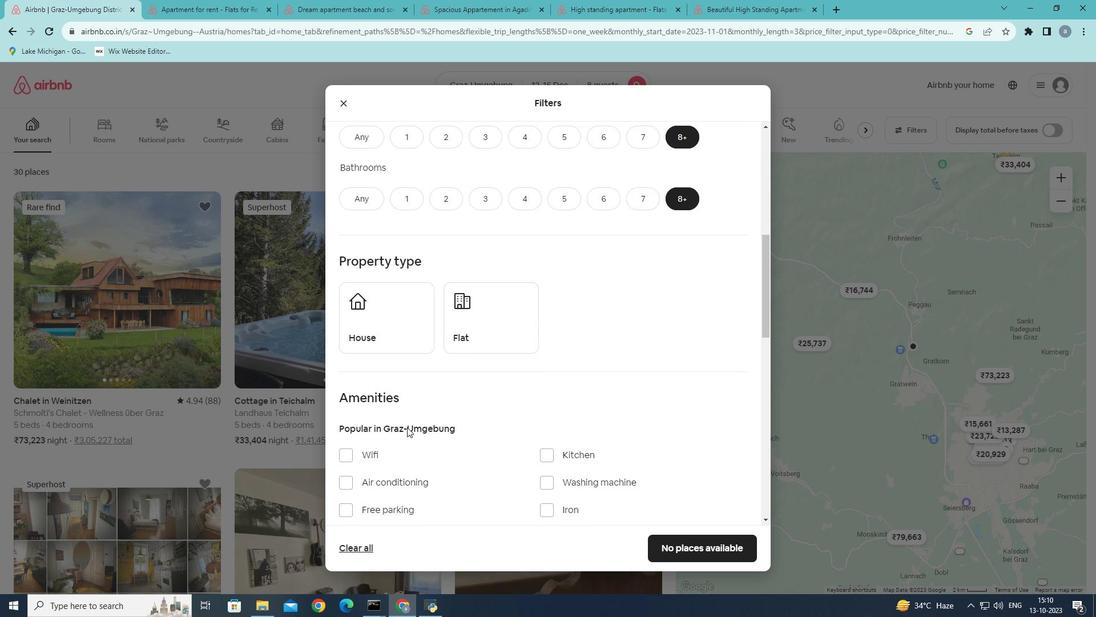 
Action: Mouse scrolled (407, 426) with delta (0, 0)
Screenshot: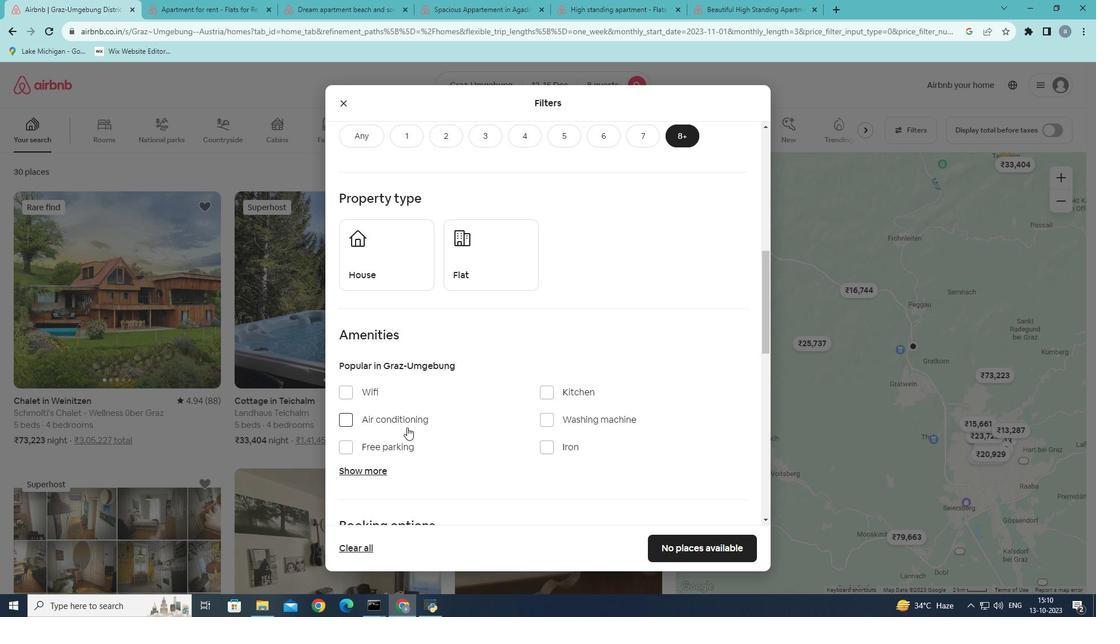 
Action: Mouse moved to (345, 343)
Screenshot: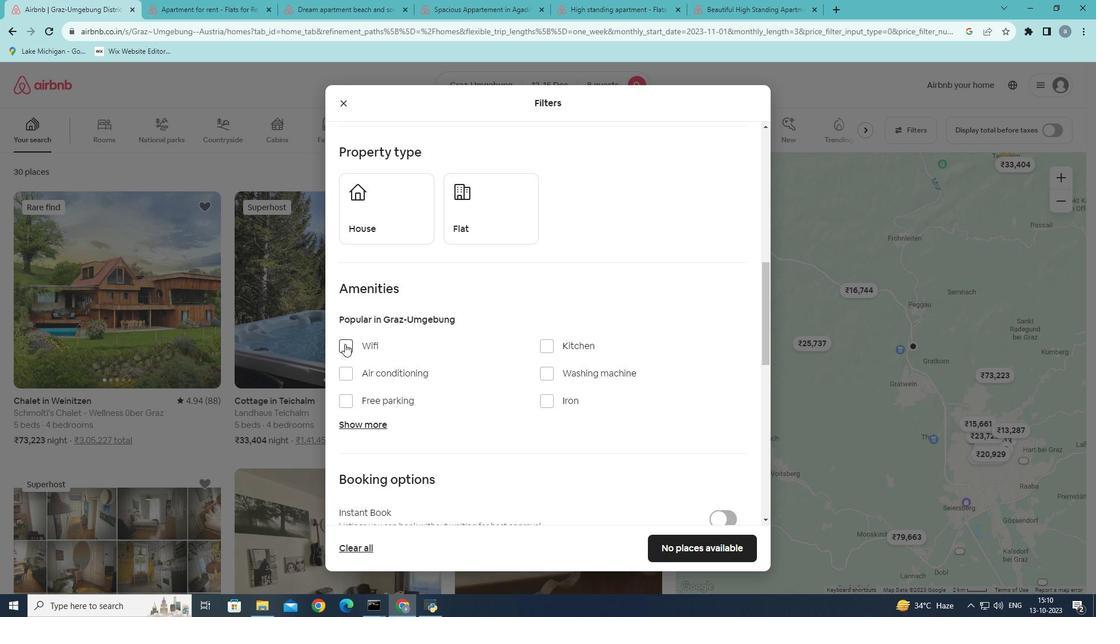 
Action: Mouse pressed left at (345, 343)
Screenshot: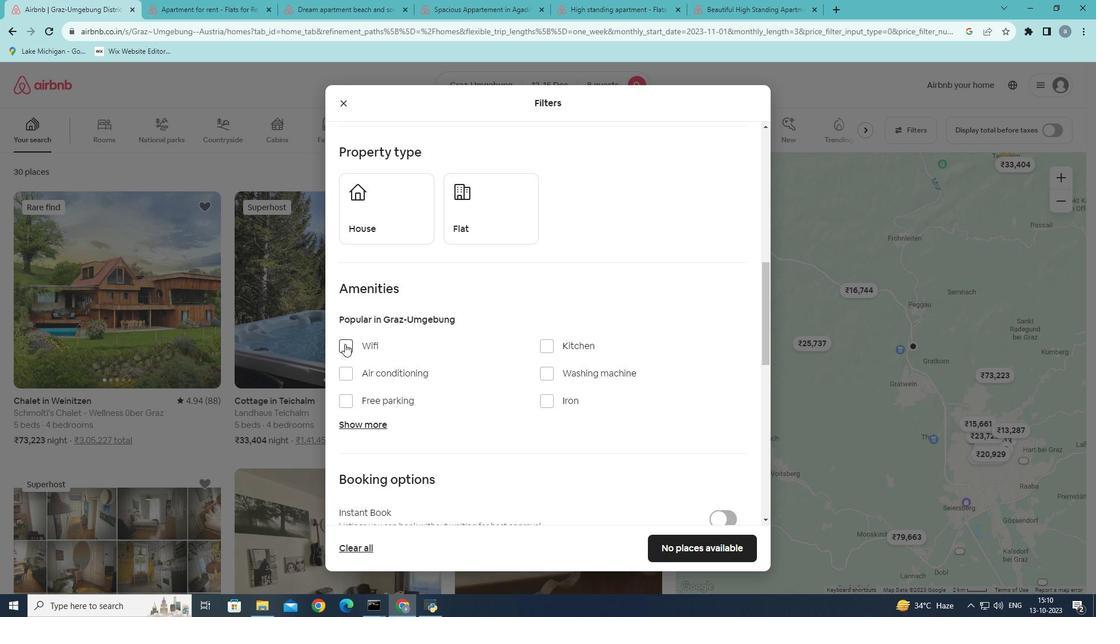 
Action: Mouse moved to (426, 417)
Screenshot: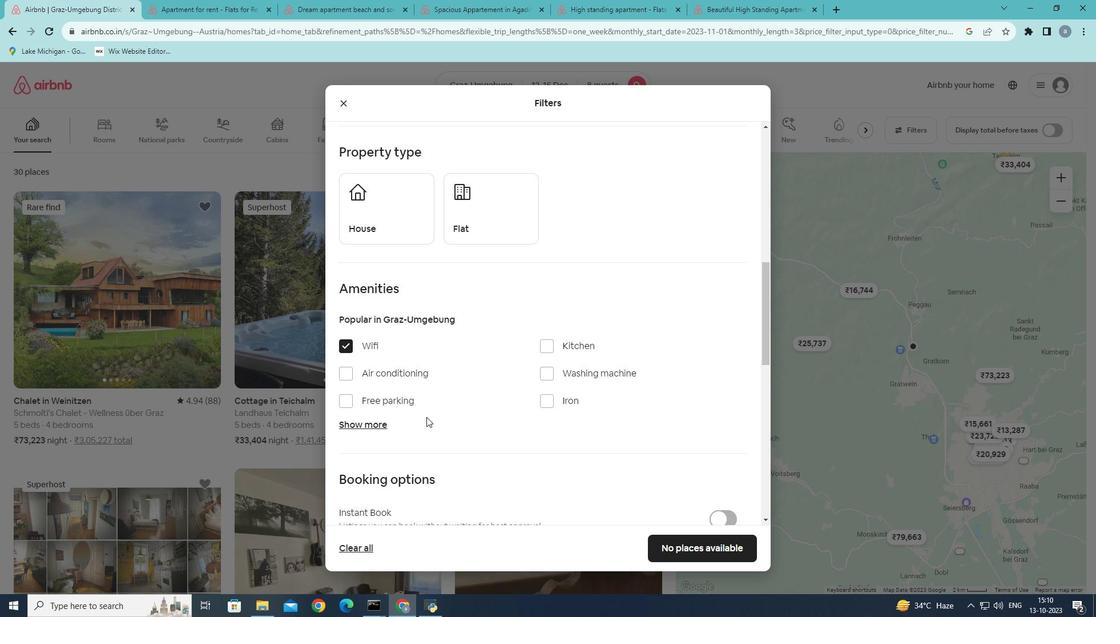 
Action: Mouse scrolled (426, 416) with delta (0, 0)
Screenshot: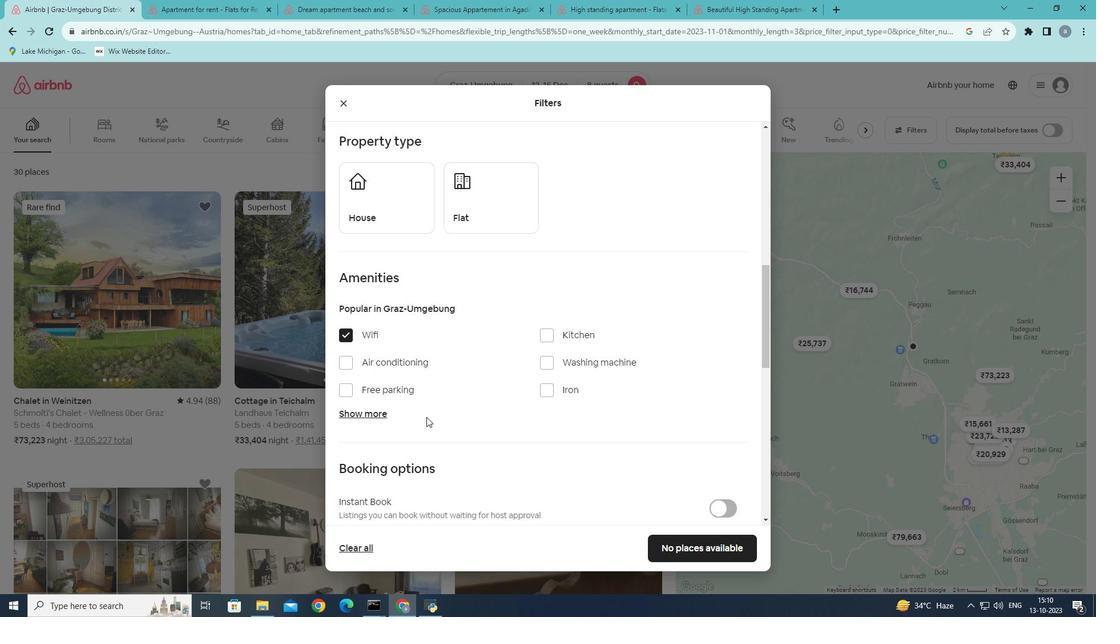 
Action: Mouse moved to (348, 348)
Screenshot: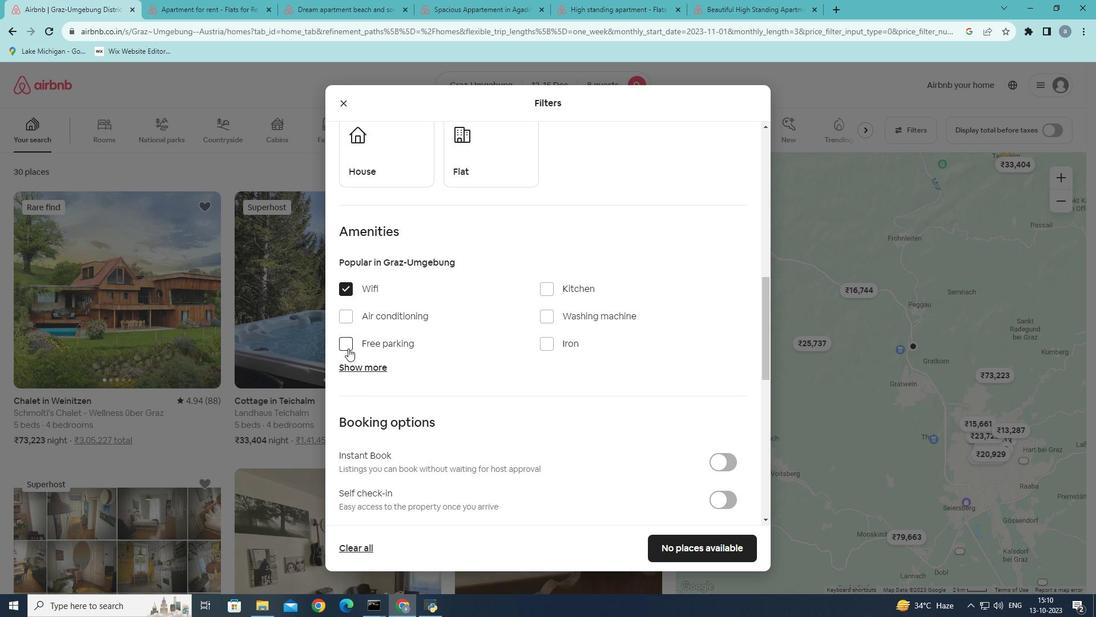 
Action: Mouse pressed left at (348, 348)
Screenshot: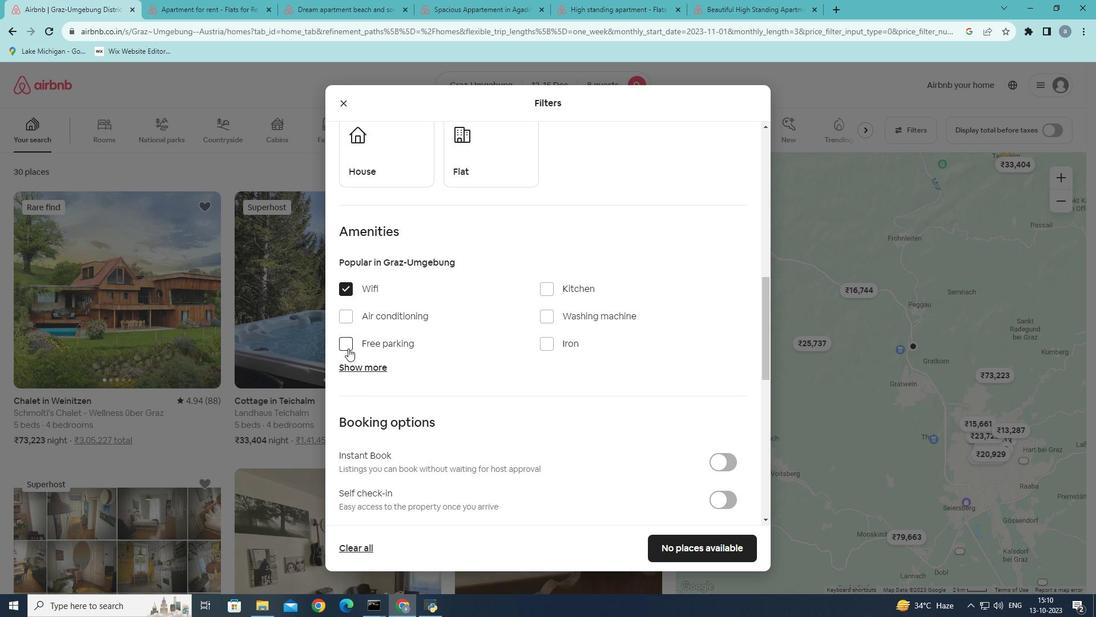 
Action: Mouse moved to (372, 363)
Screenshot: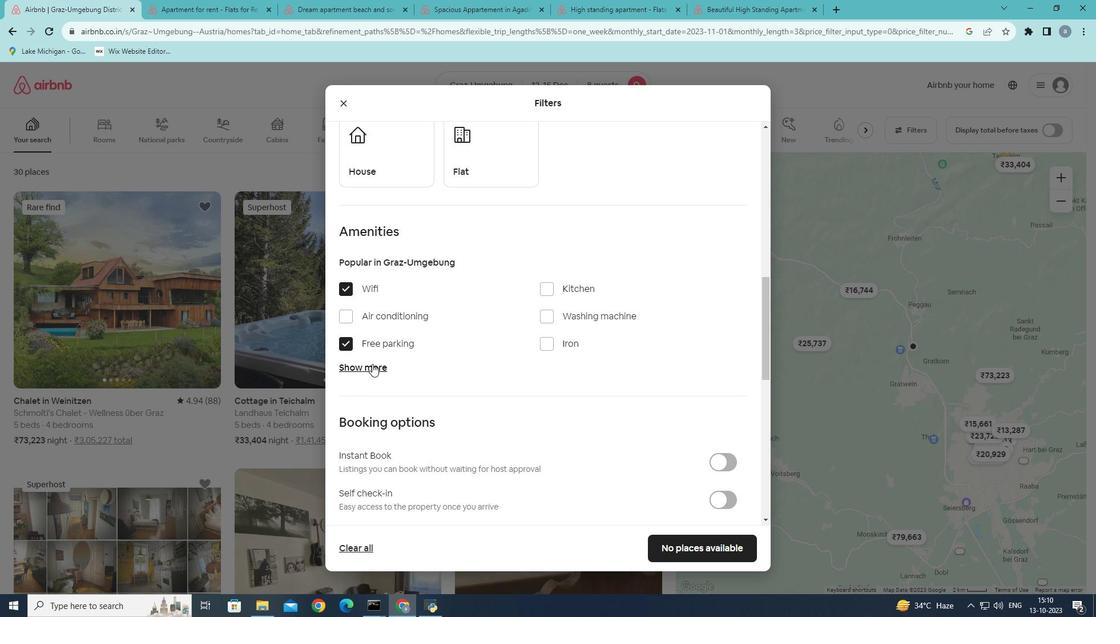 
Action: Mouse pressed left at (372, 363)
Screenshot: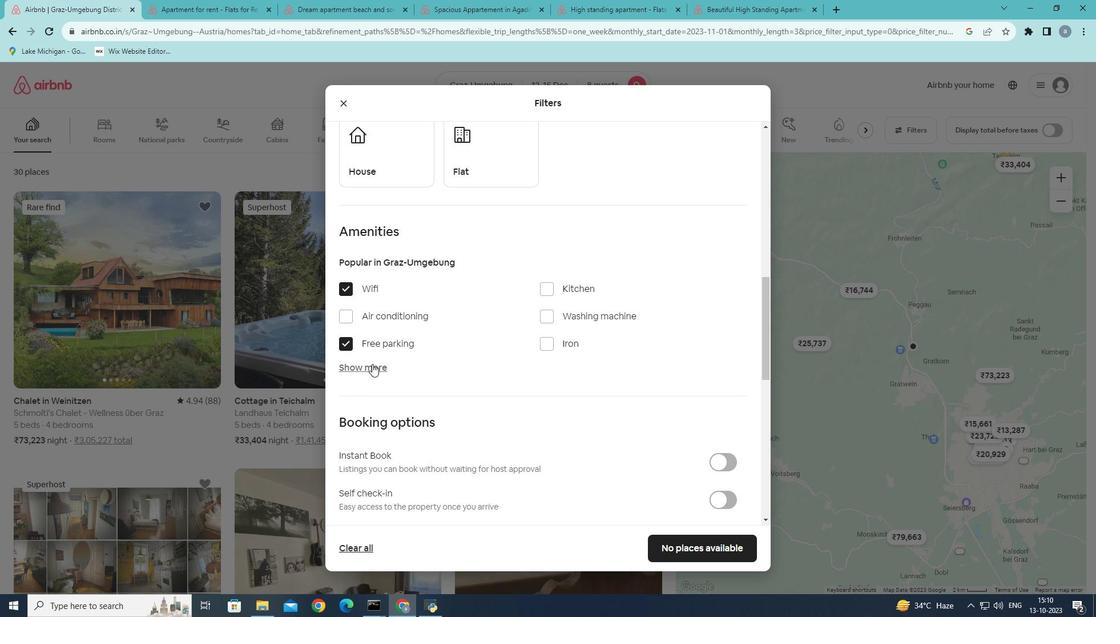 
Action: Mouse moved to (546, 432)
Screenshot: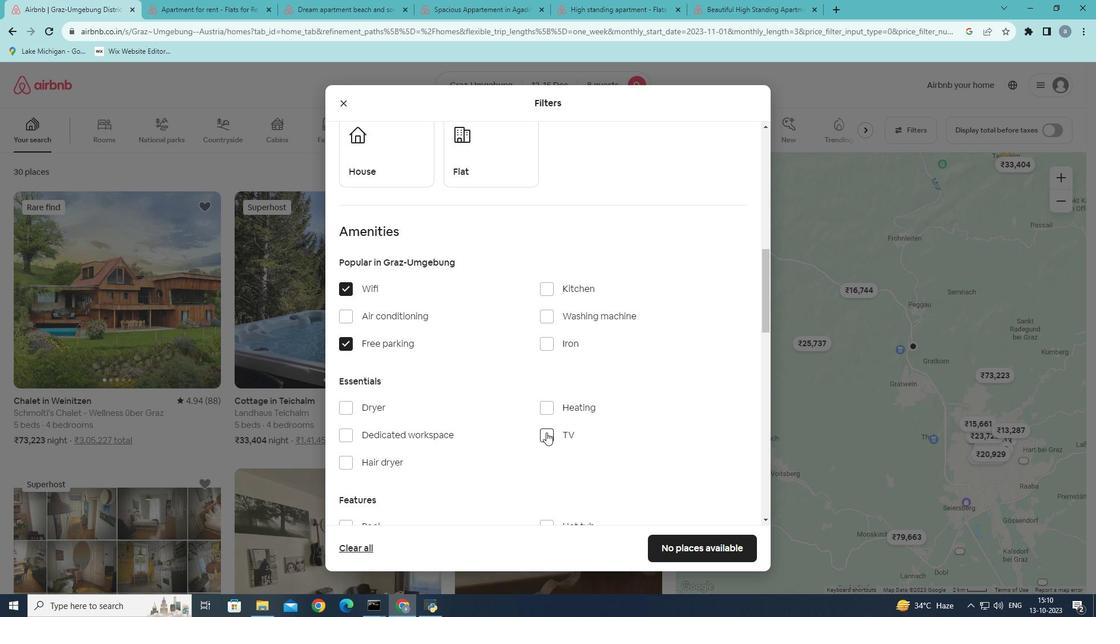 
Action: Mouse pressed left at (546, 432)
Screenshot: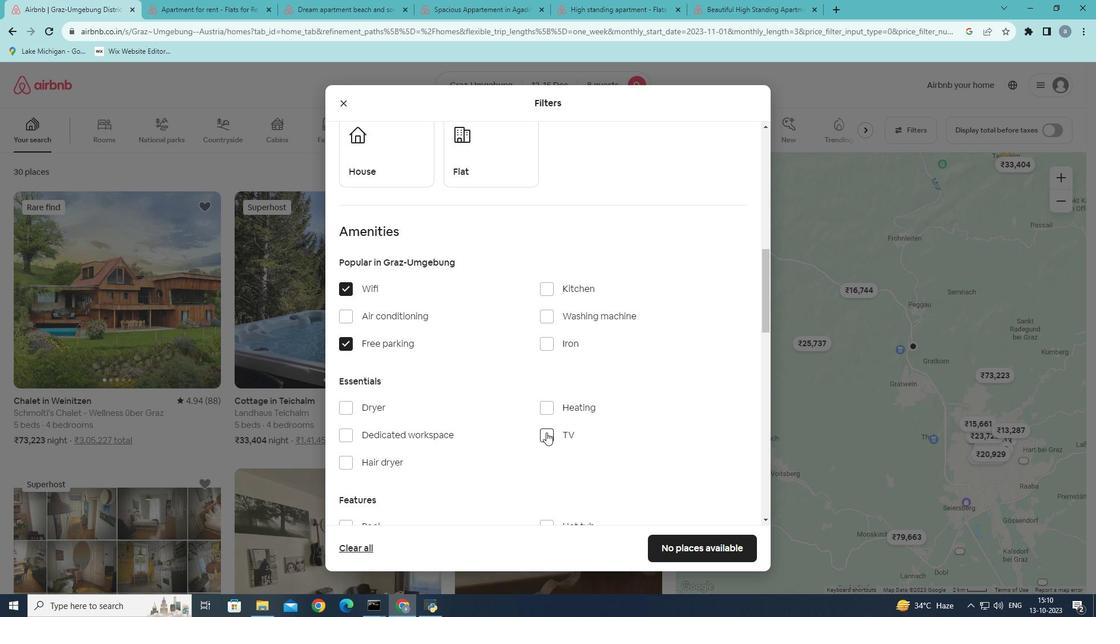 
Action: Mouse moved to (454, 431)
Screenshot: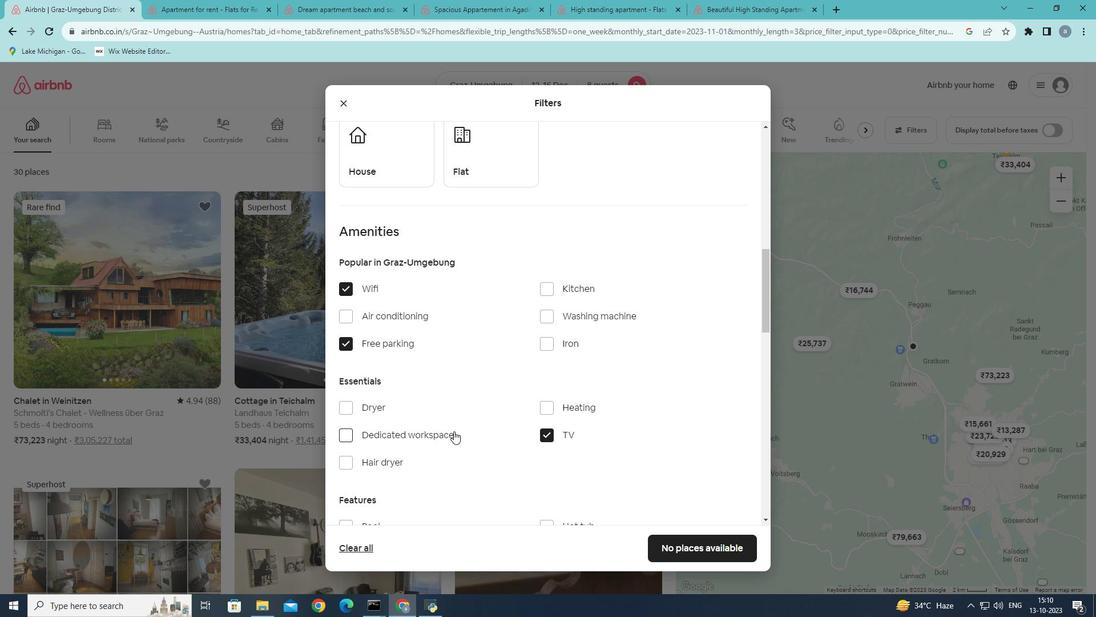 
Action: Mouse scrolled (454, 430) with delta (0, 0)
Screenshot: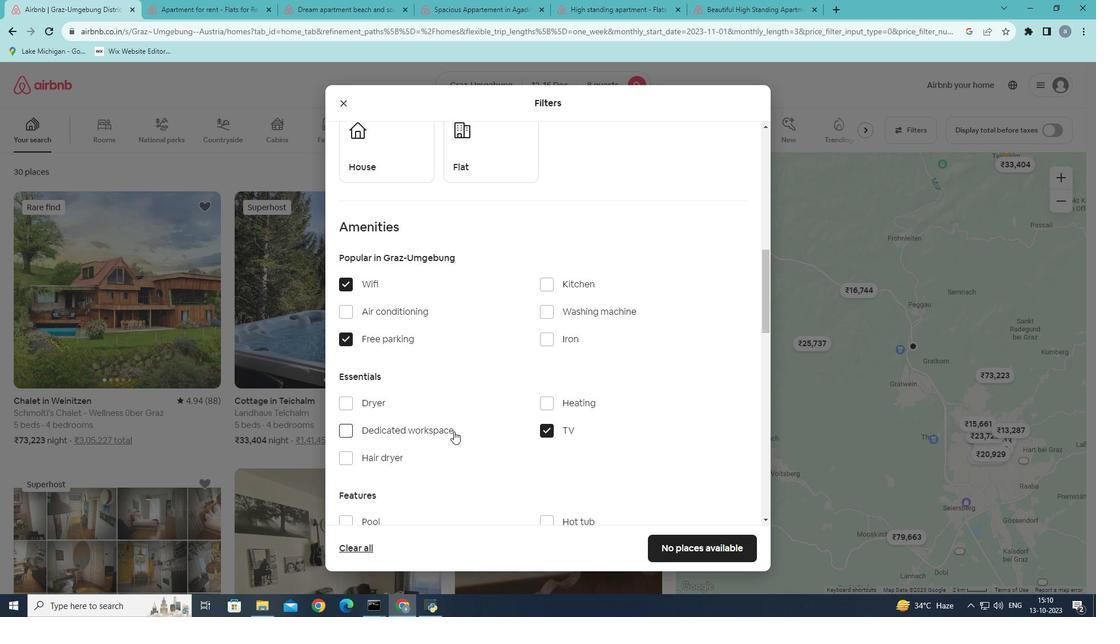 
Action: Mouse scrolled (454, 430) with delta (0, 0)
Screenshot: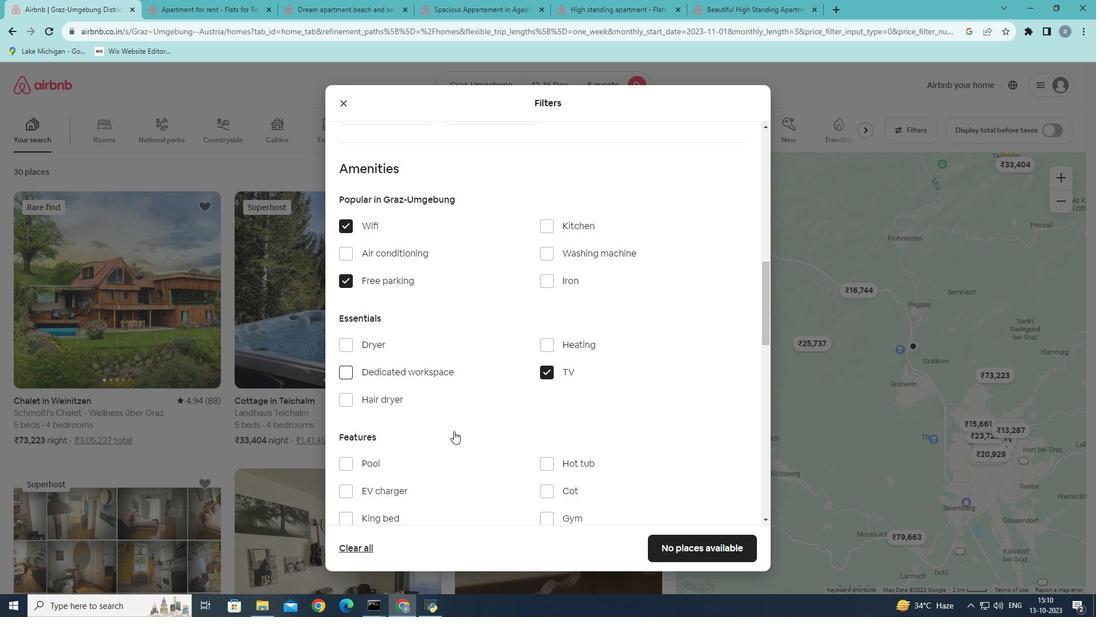 
Action: Mouse moved to (553, 406)
Screenshot: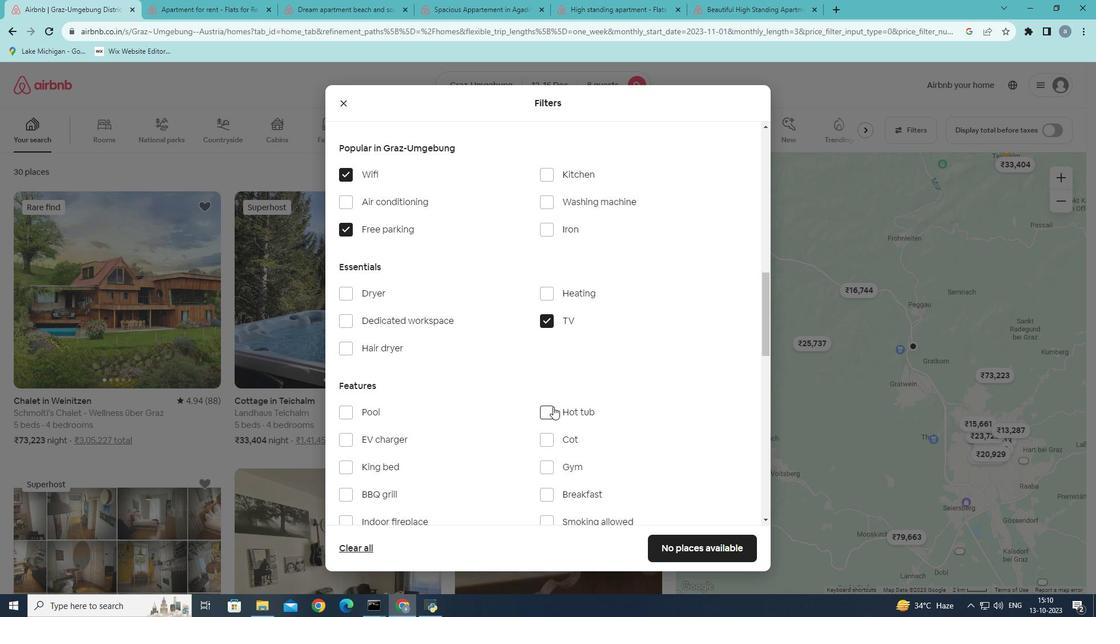 
Action: Mouse pressed left at (553, 406)
Screenshot: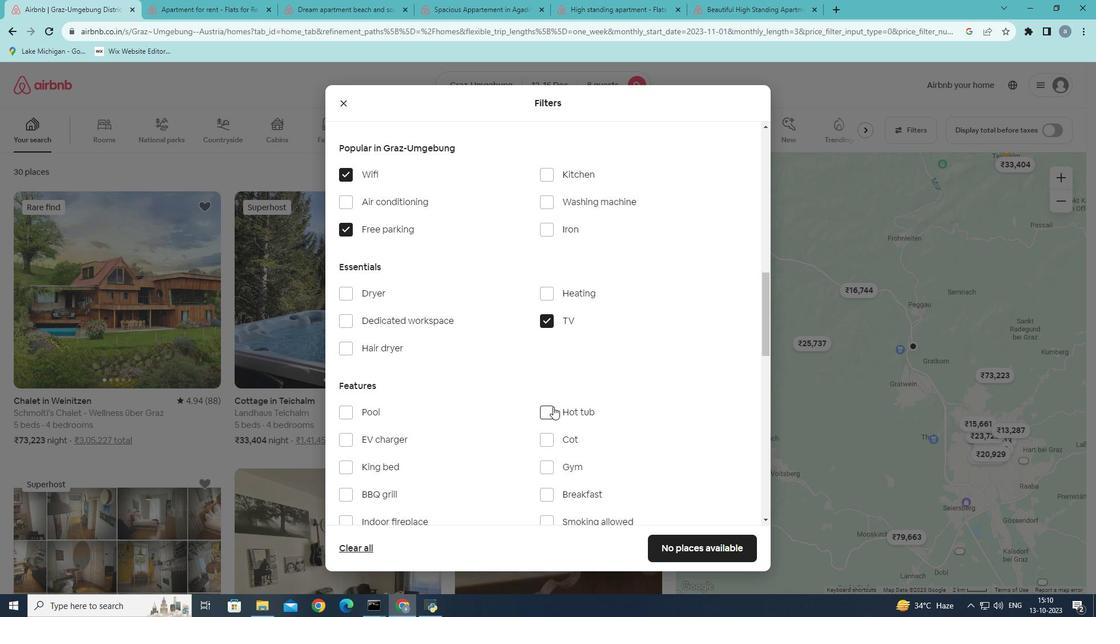 
Action: Mouse moved to (522, 418)
Screenshot: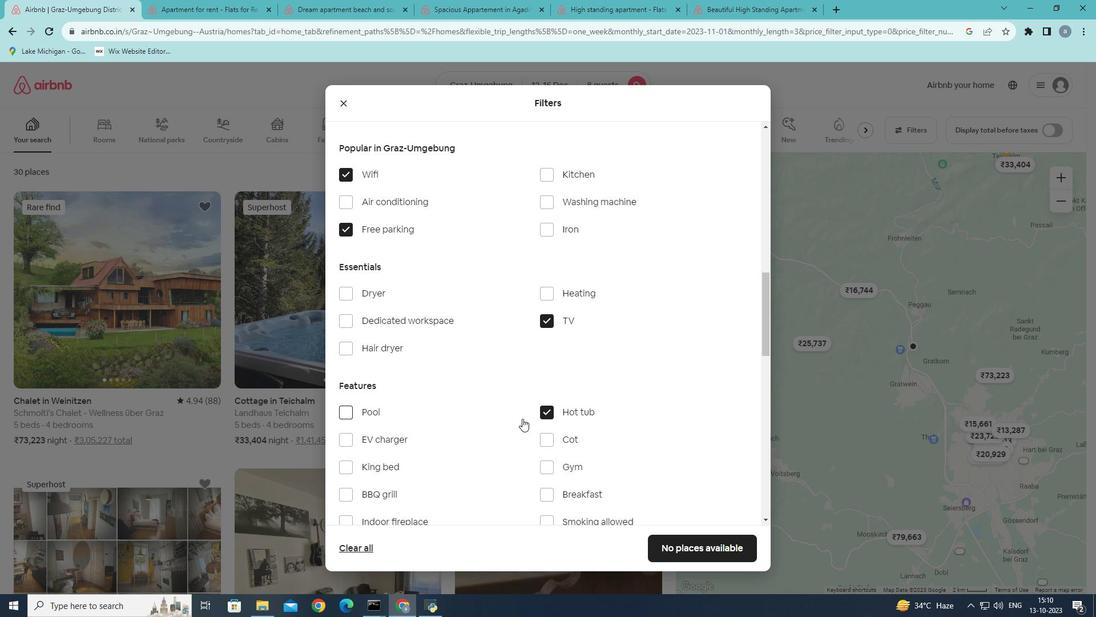 
Action: Mouse scrolled (522, 418) with delta (0, 0)
Screenshot: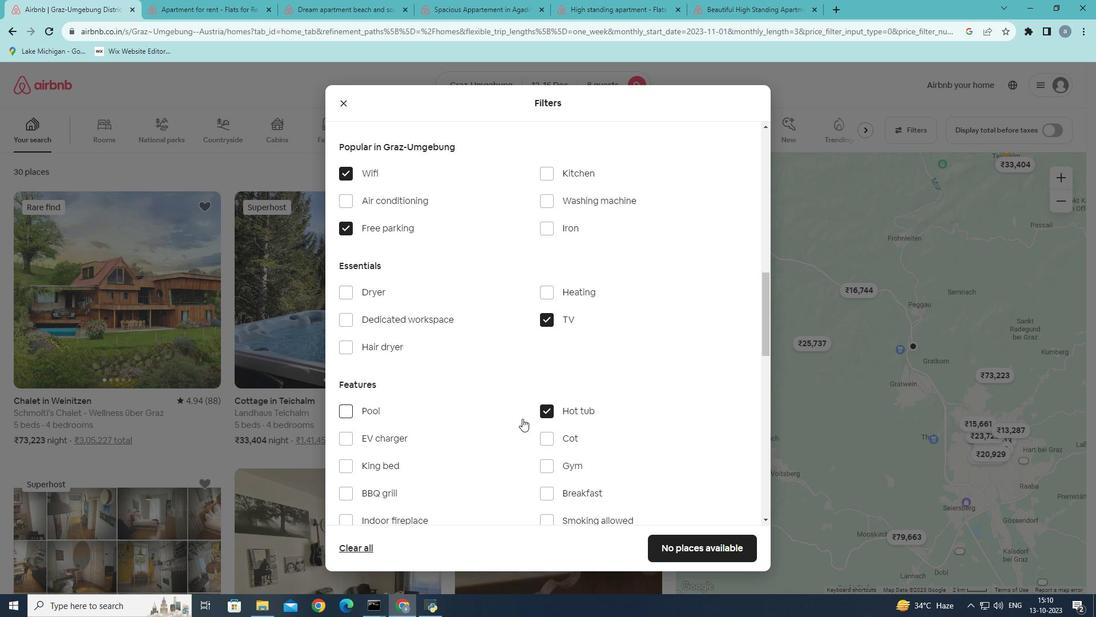 
Action: Mouse moved to (549, 409)
Screenshot: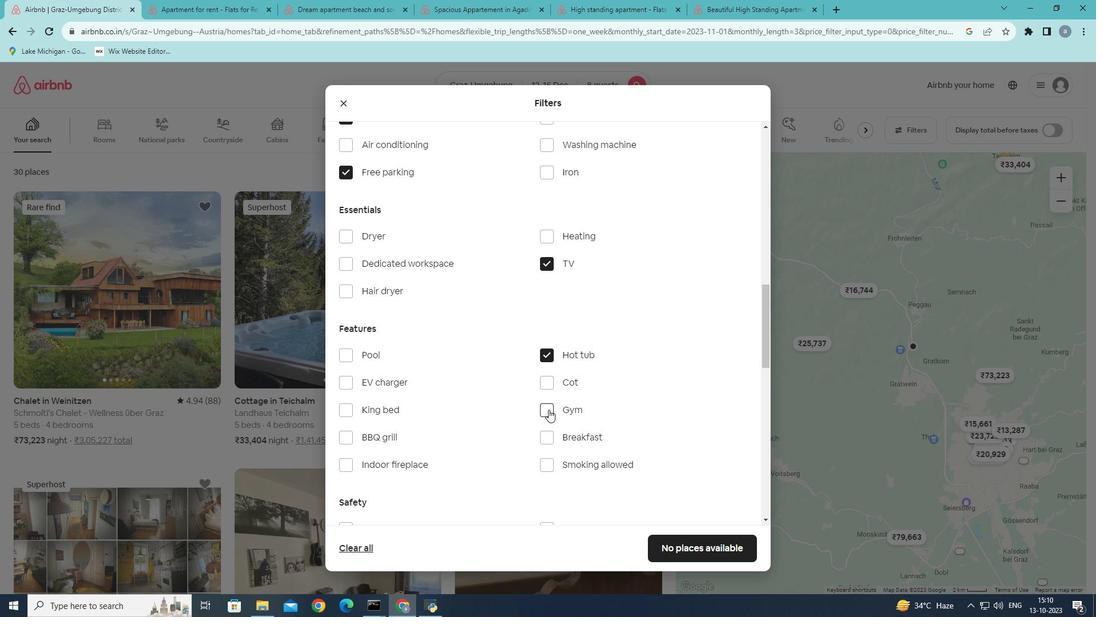 
Action: Mouse pressed left at (549, 409)
Screenshot: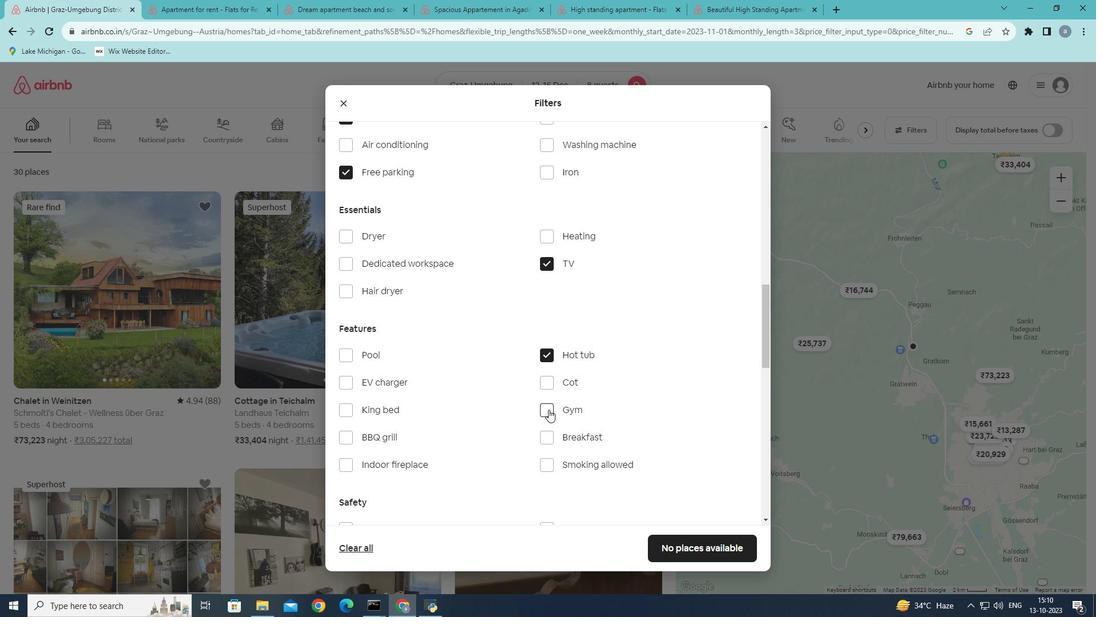 
Action: Mouse moved to (517, 448)
Screenshot: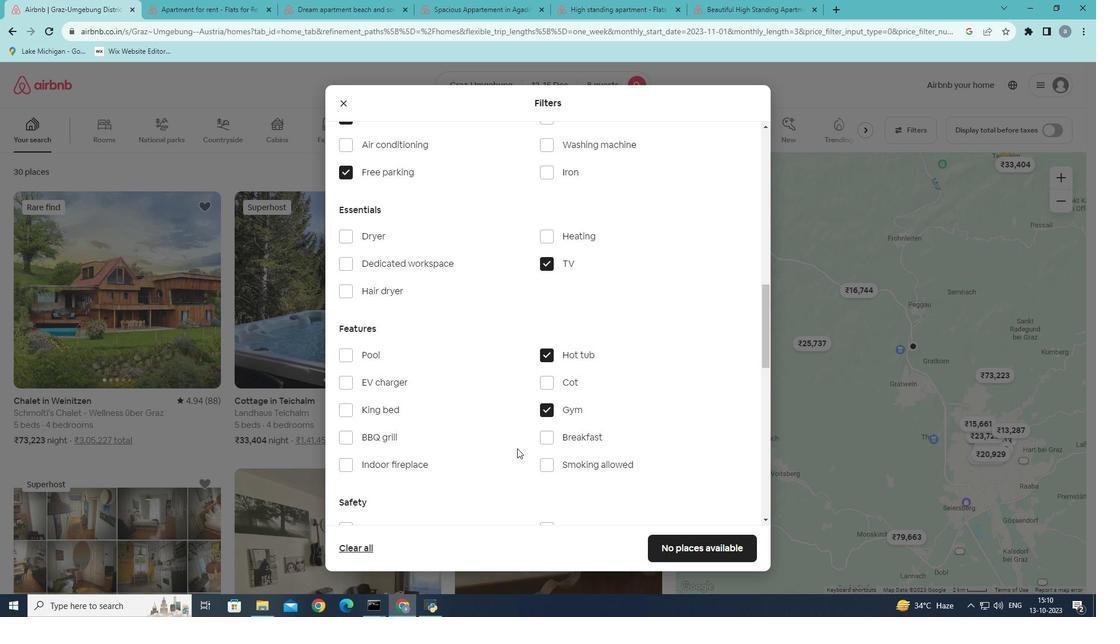 
Action: Mouse scrolled (517, 447) with delta (0, 0)
Screenshot: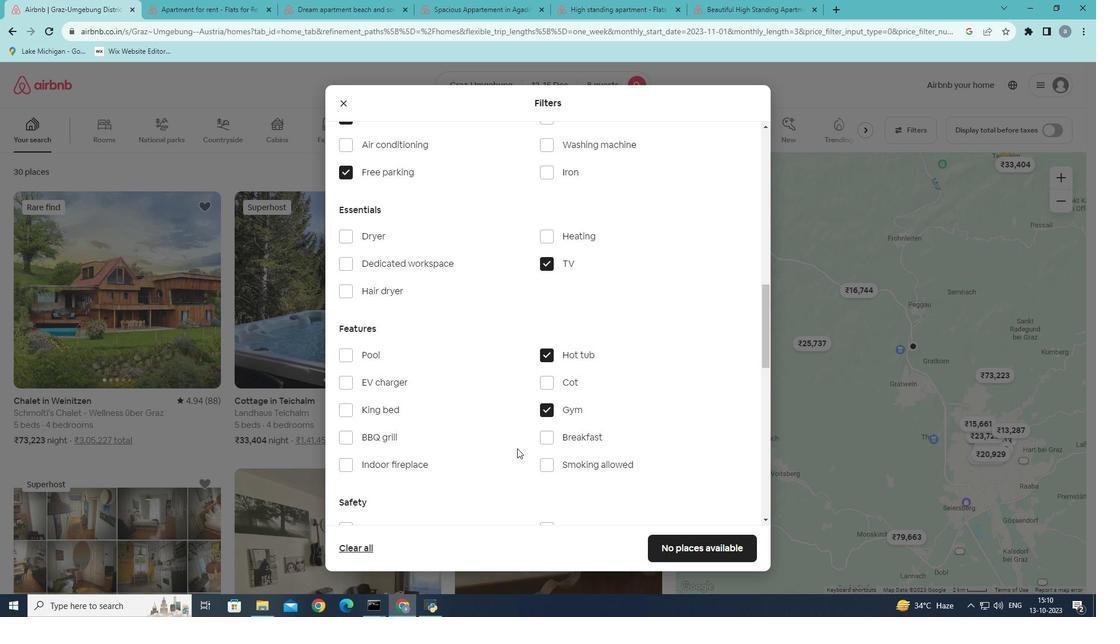 
Action: Mouse moved to (547, 412)
Screenshot: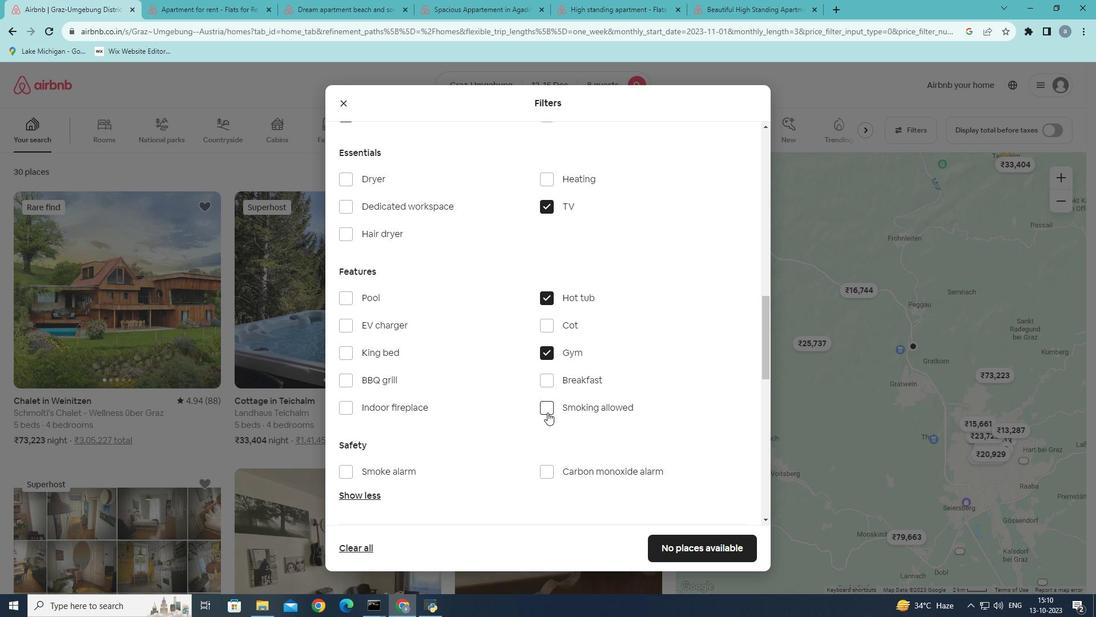 
Action: Mouse pressed left at (547, 412)
Screenshot: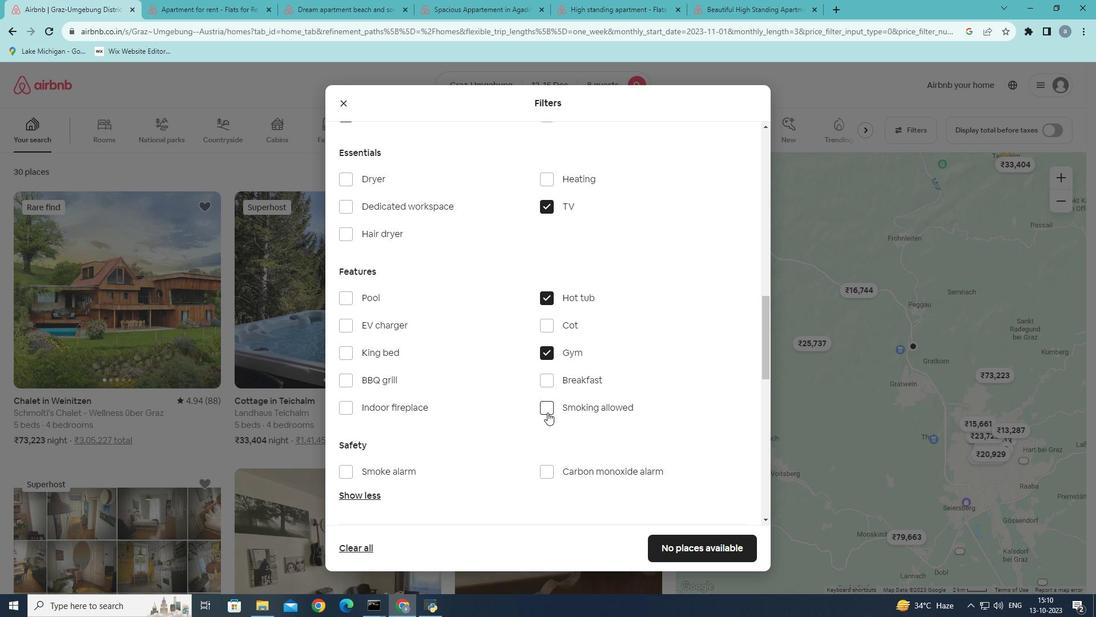 
Action: Mouse moved to (651, 521)
Screenshot: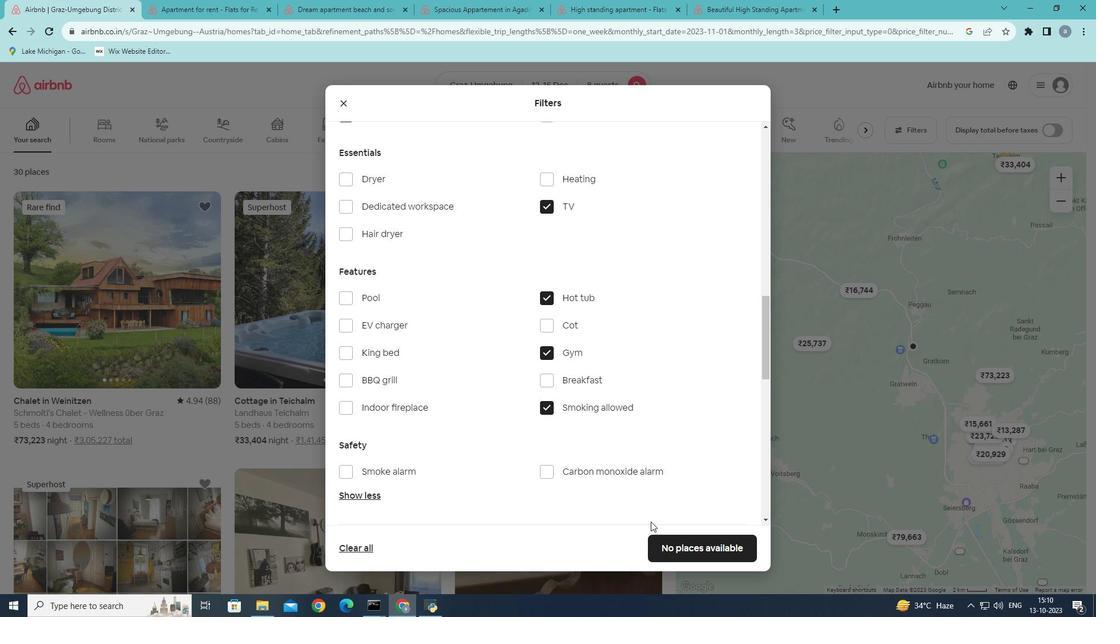 
Action: Mouse scrolled (651, 521) with delta (0, 0)
Screenshot: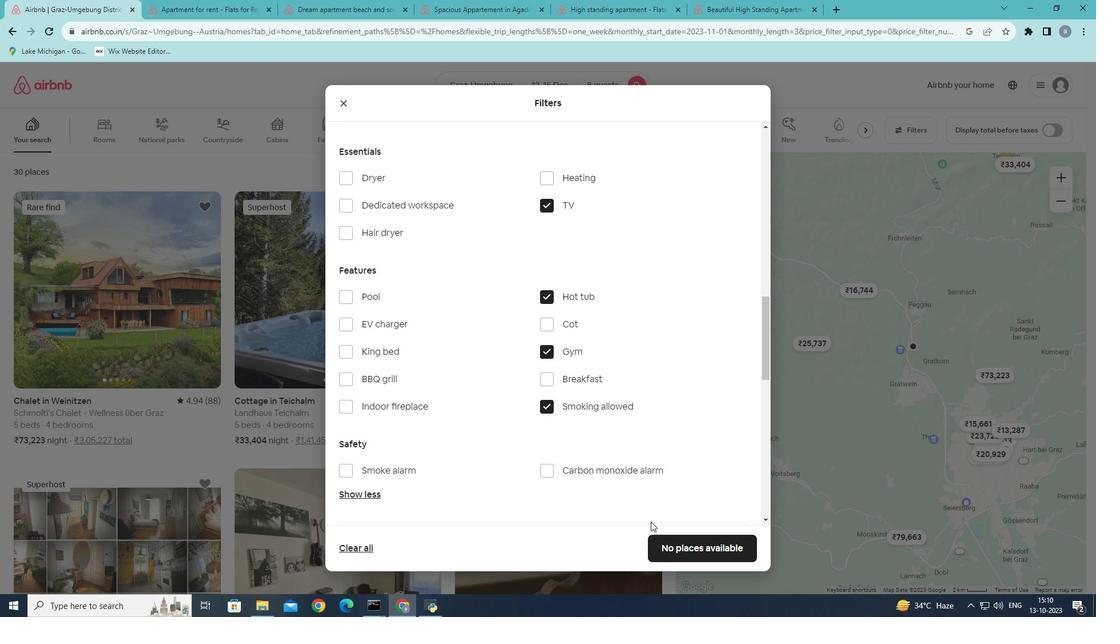 
Action: Mouse scrolled (651, 521) with delta (0, 0)
Screenshot: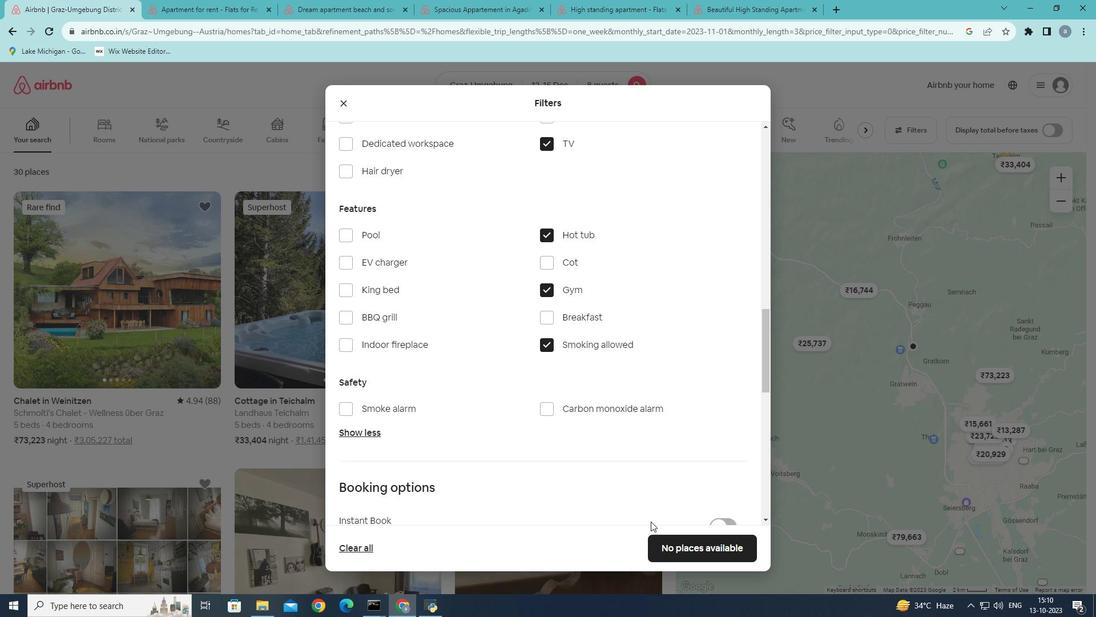 
Action: Mouse scrolled (651, 521) with delta (0, 0)
Screenshot: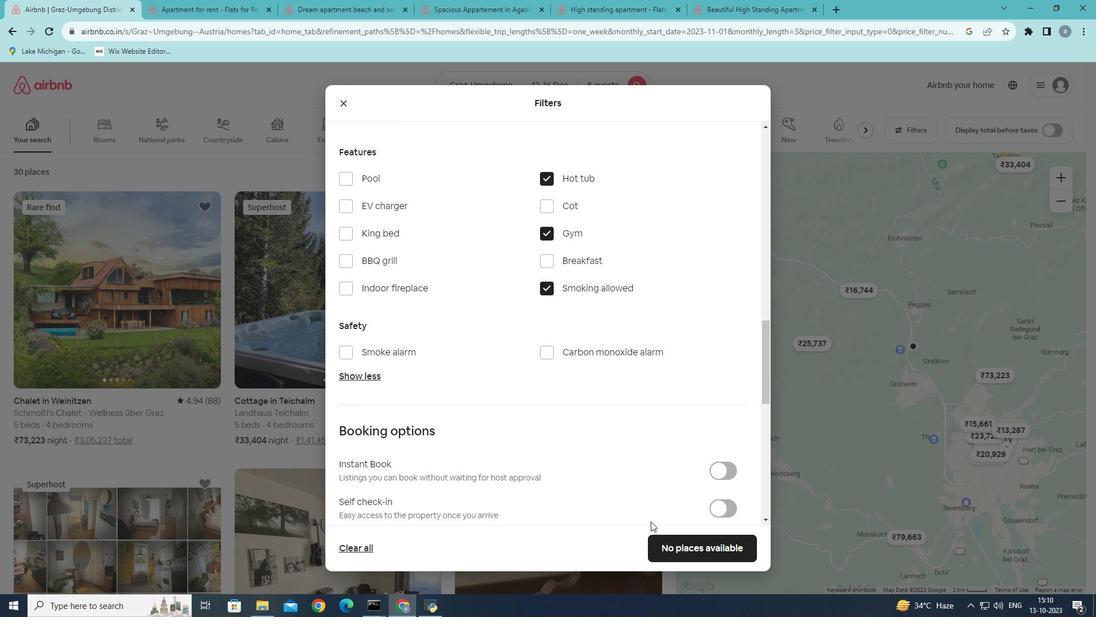 
Action: Mouse moved to (686, 542)
Screenshot: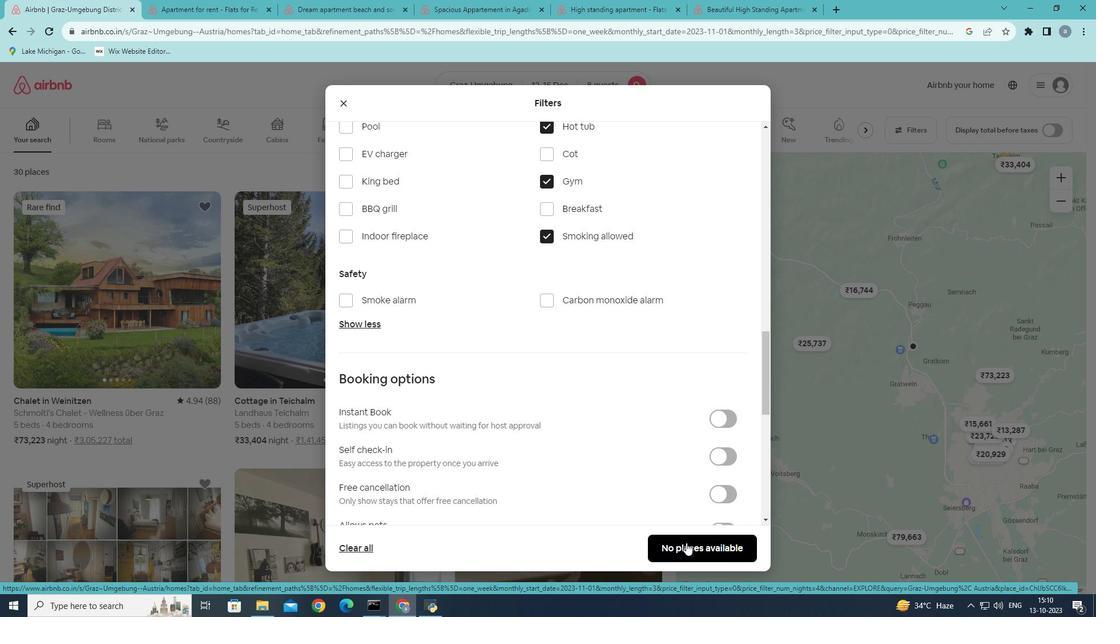 
Action: Mouse pressed left at (686, 542)
Screenshot: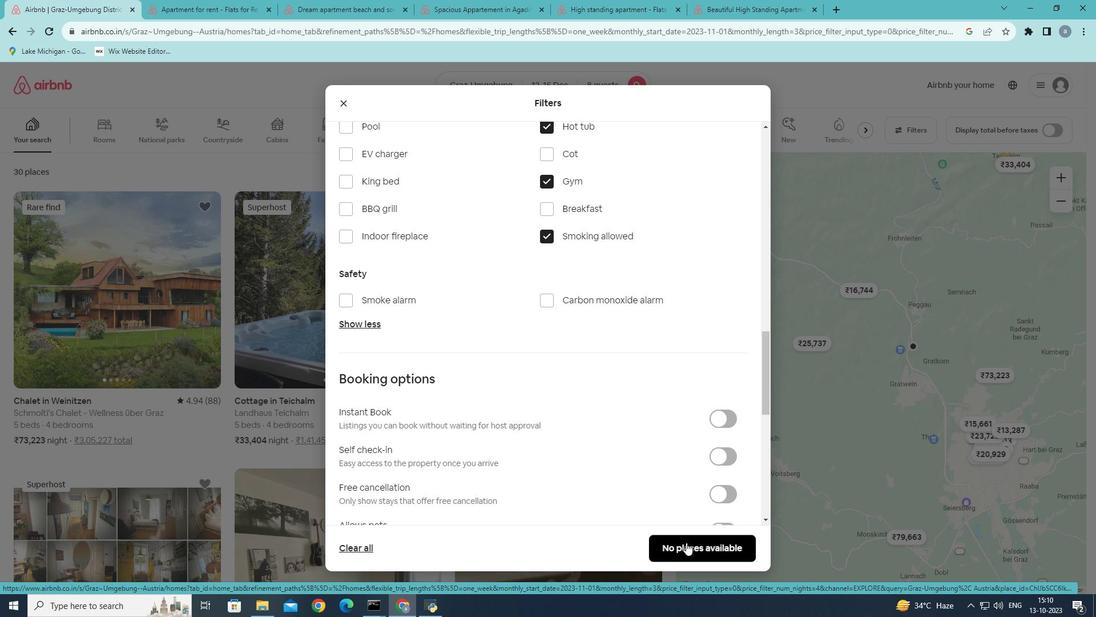 
Action: Mouse moved to (637, 471)
Screenshot: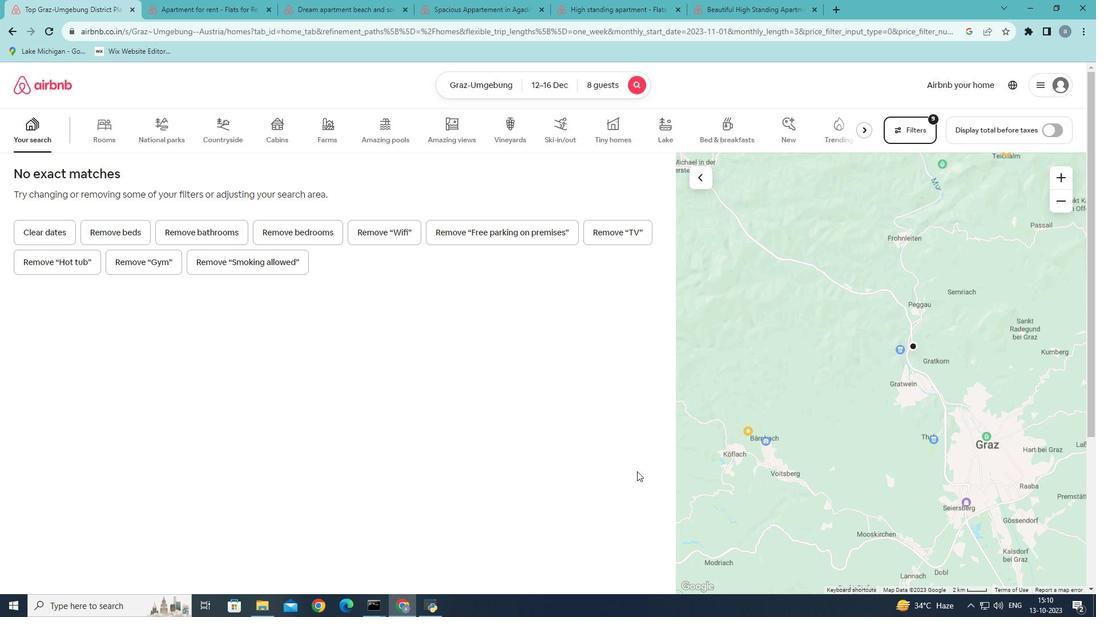 
